Task: Create a due date automation trigger when advanced on, on the tuesday of the week a card is due add basic not assigned to anyone at 11:00 AM.
Action: Mouse moved to (1279, 102)
Screenshot: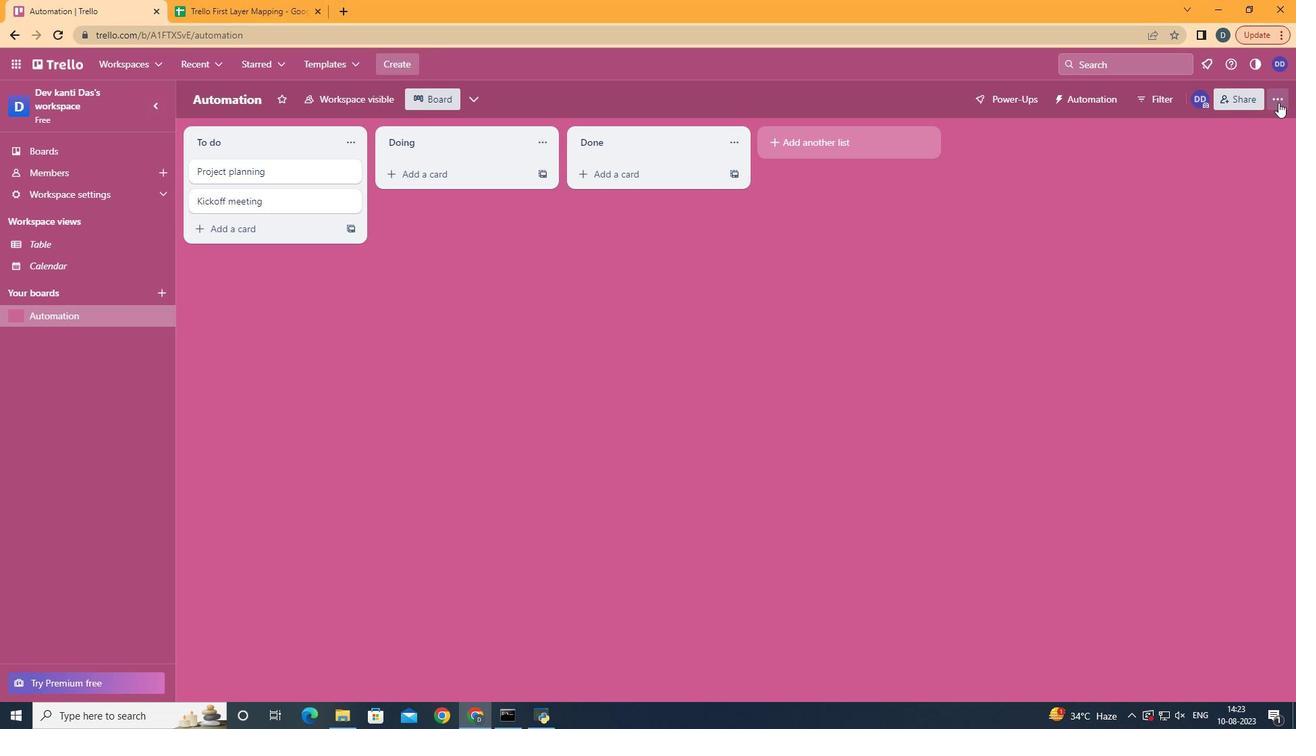 
Action: Mouse pressed left at (1279, 102)
Screenshot: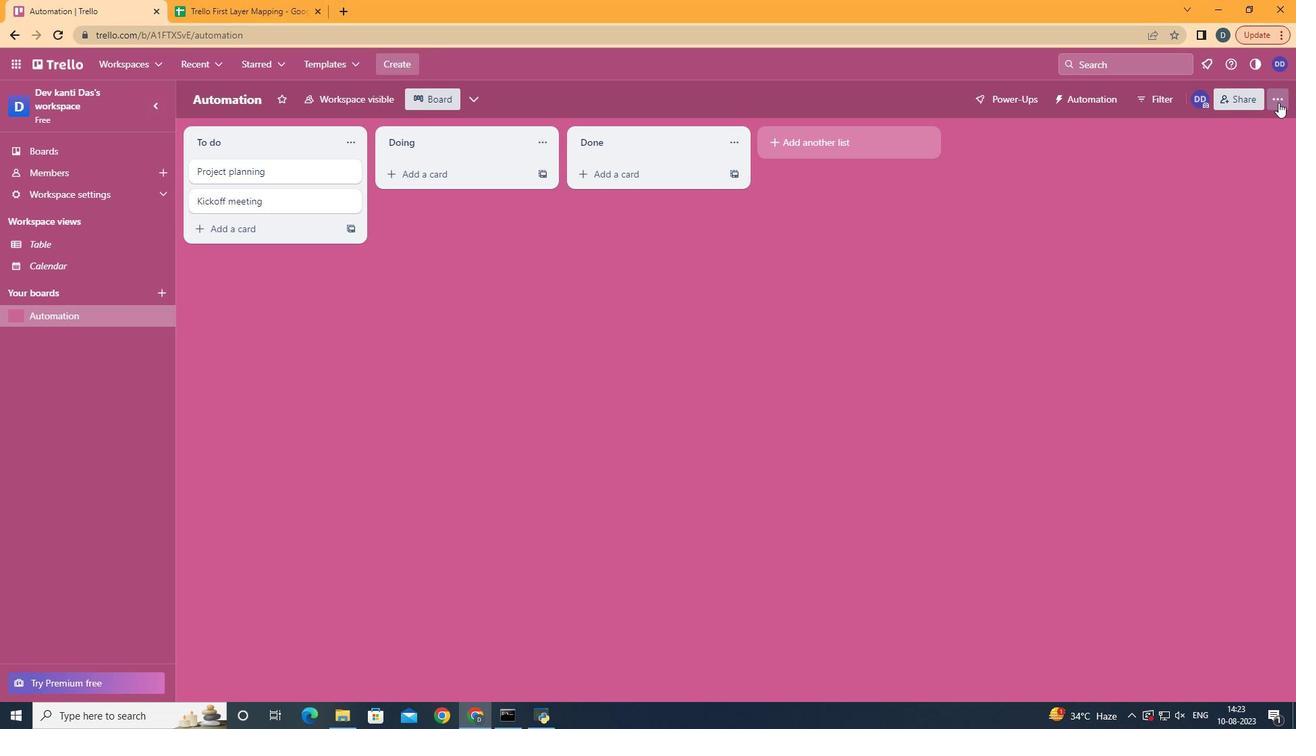 
Action: Mouse moved to (1158, 293)
Screenshot: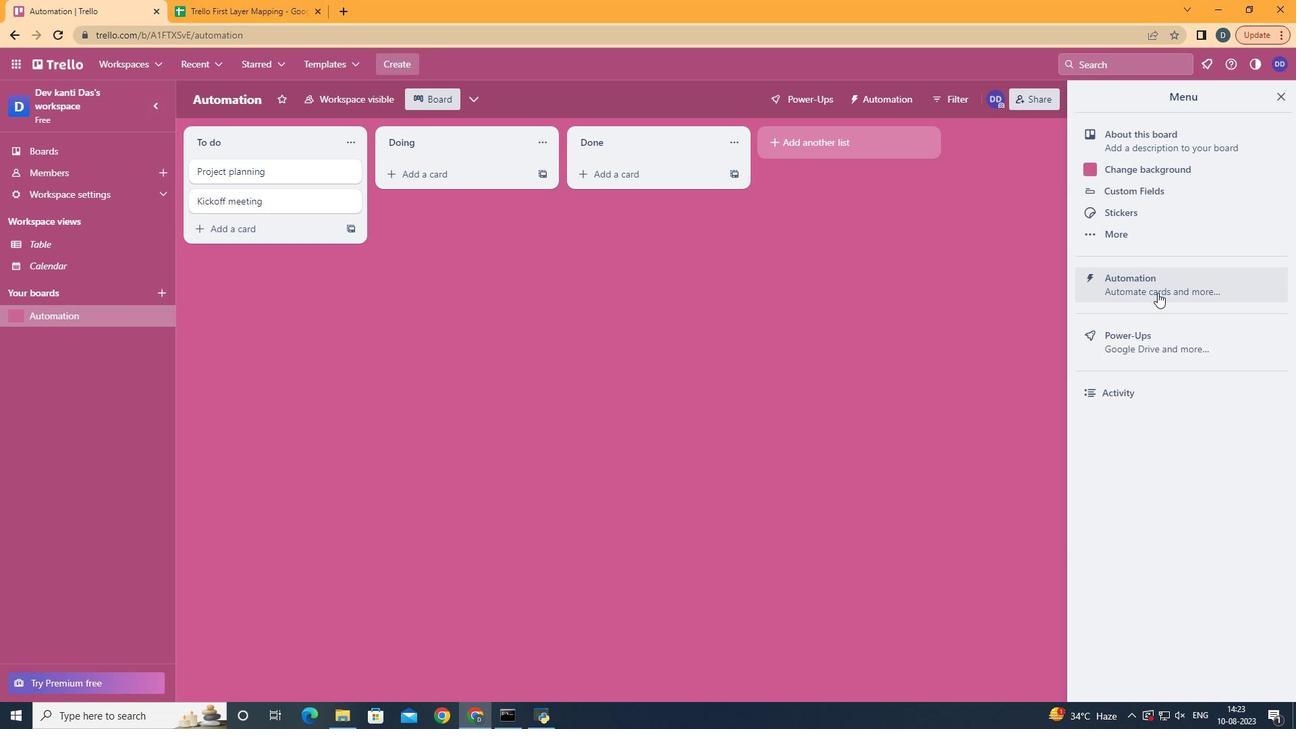 
Action: Mouse pressed left at (1158, 293)
Screenshot: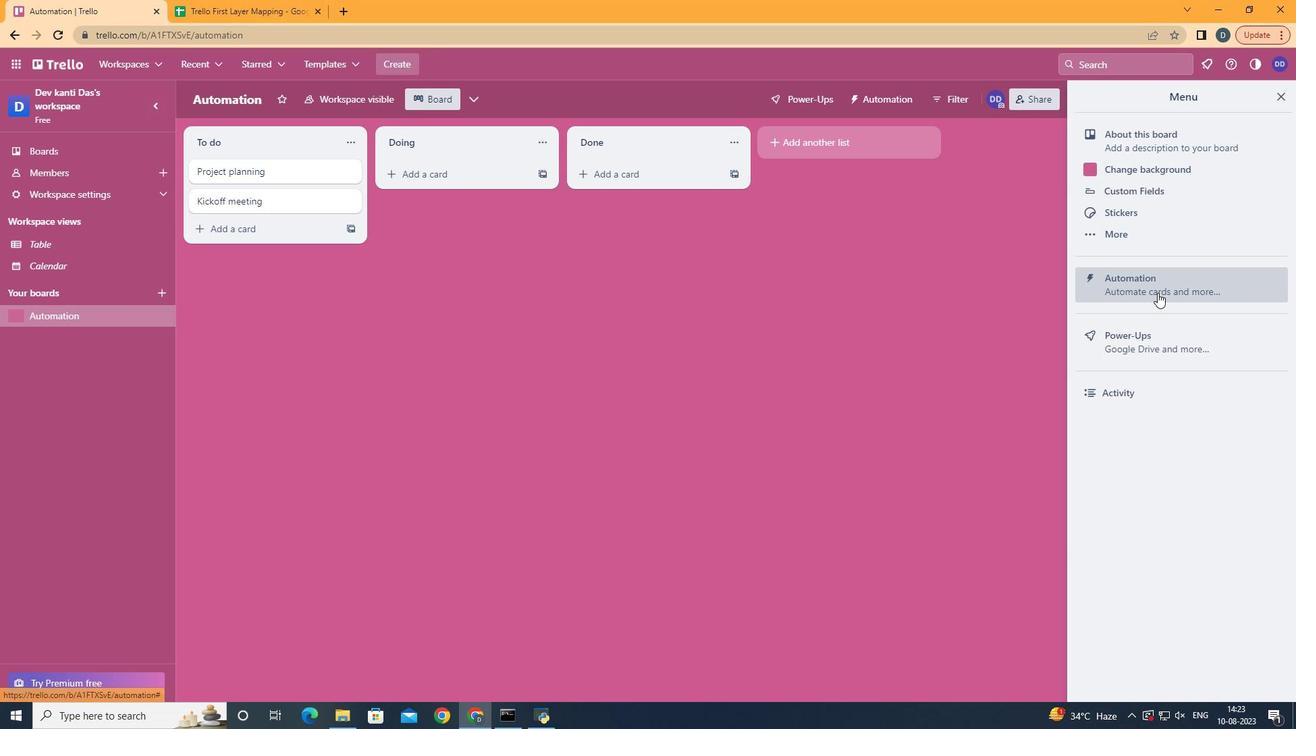 
Action: Mouse moved to (259, 278)
Screenshot: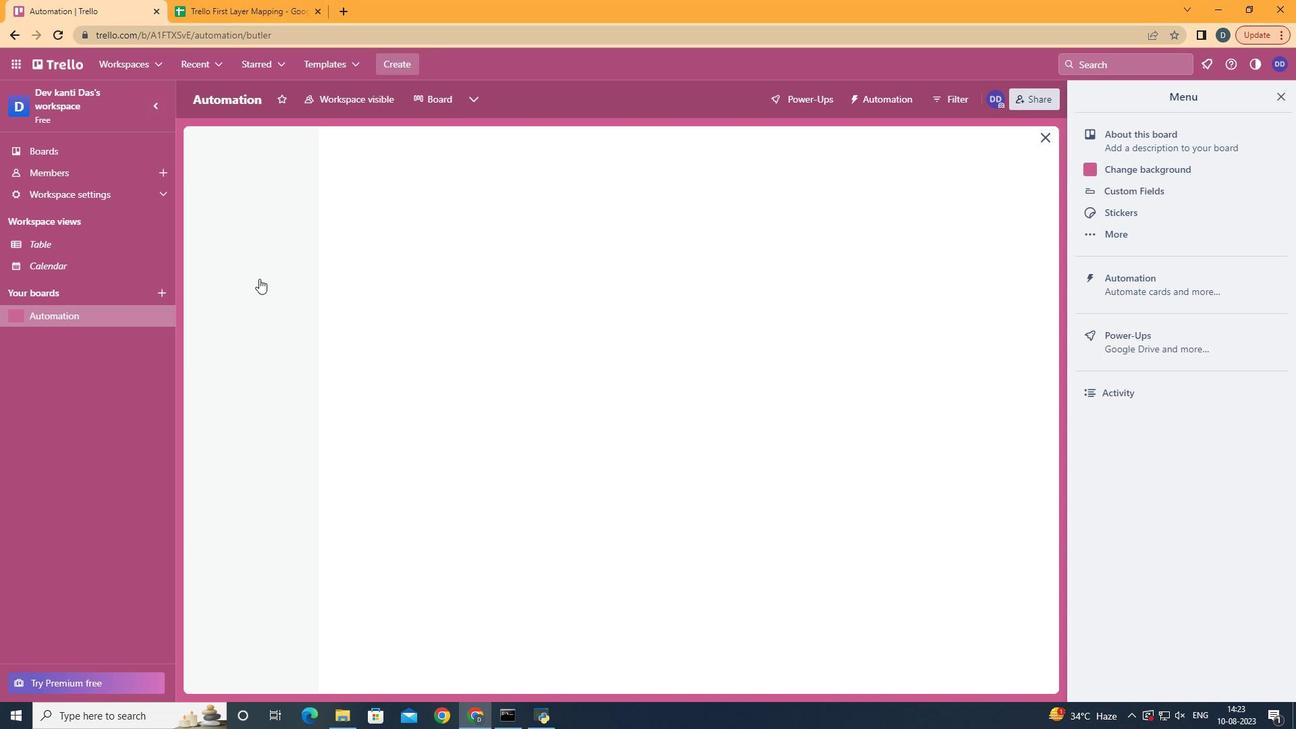 
Action: Mouse pressed left at (259, 278)
Screenshot: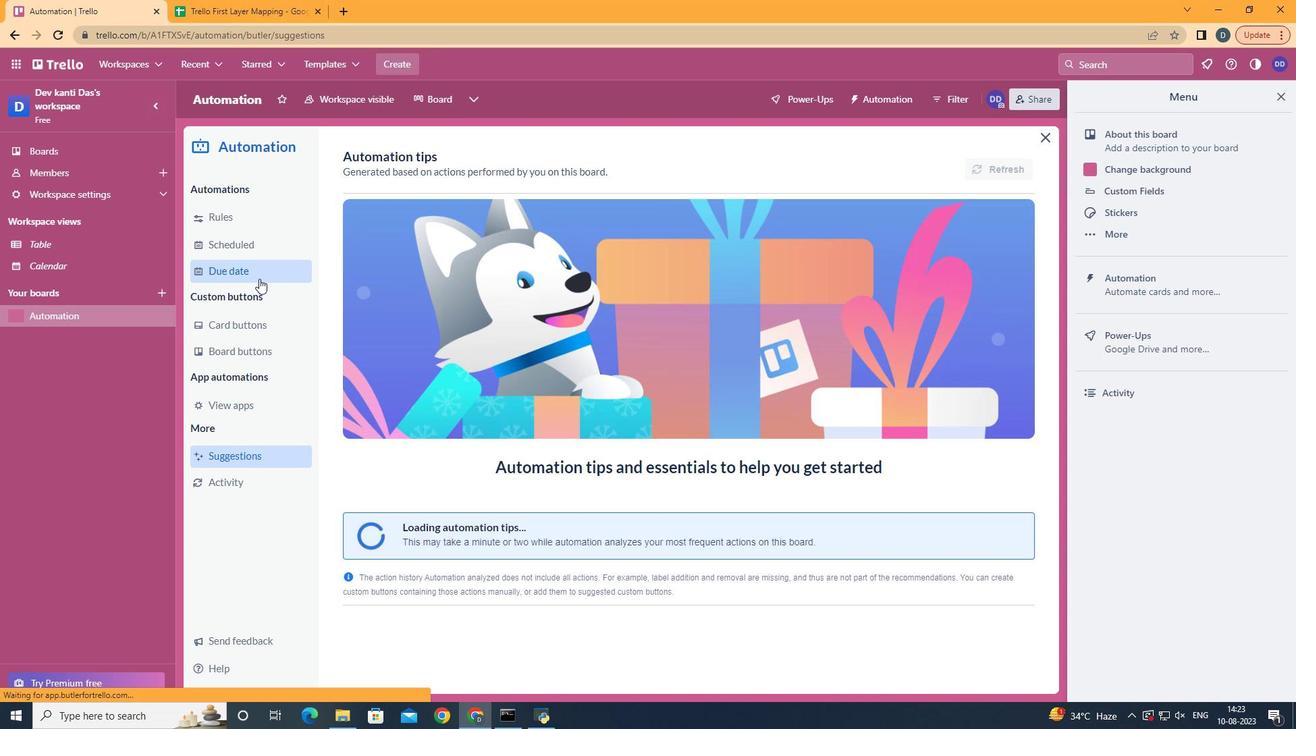 
Action: Mouse moved to (944, 169)
Screenshot: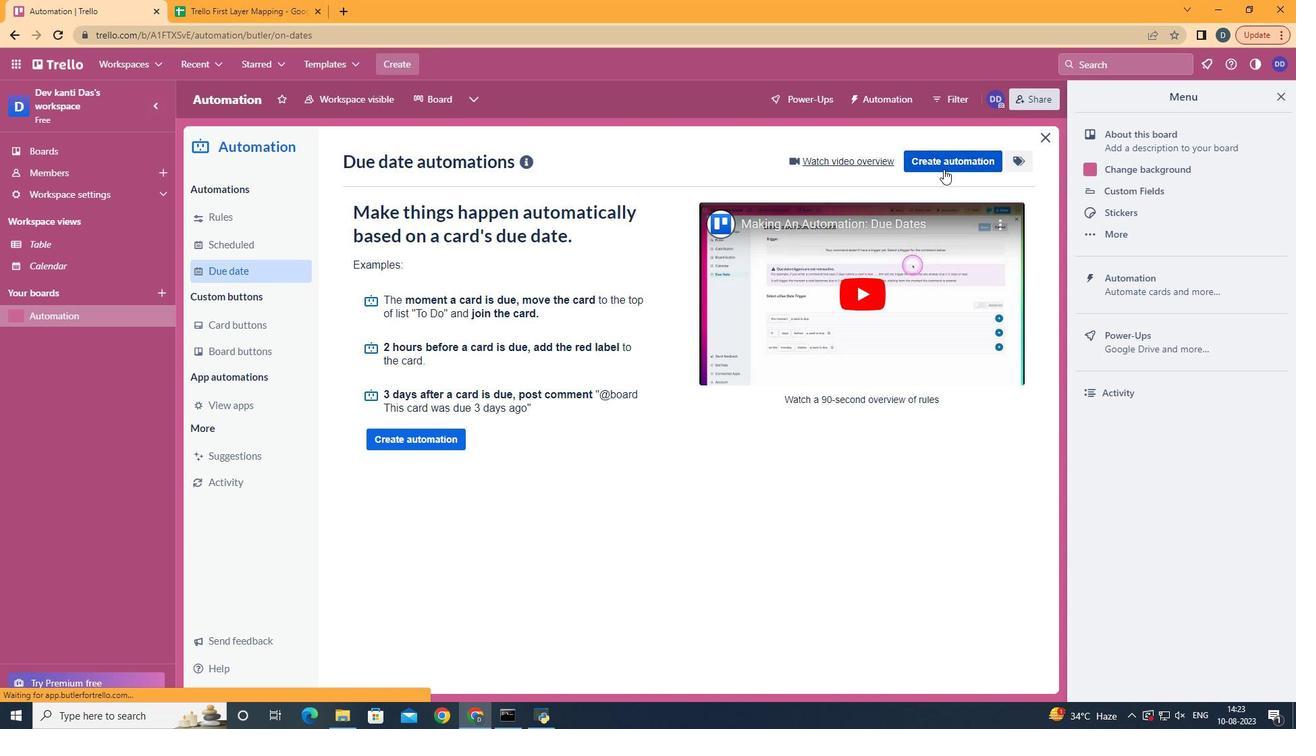 
Action: Mouse pressed left at (944, 169)
Screenshot: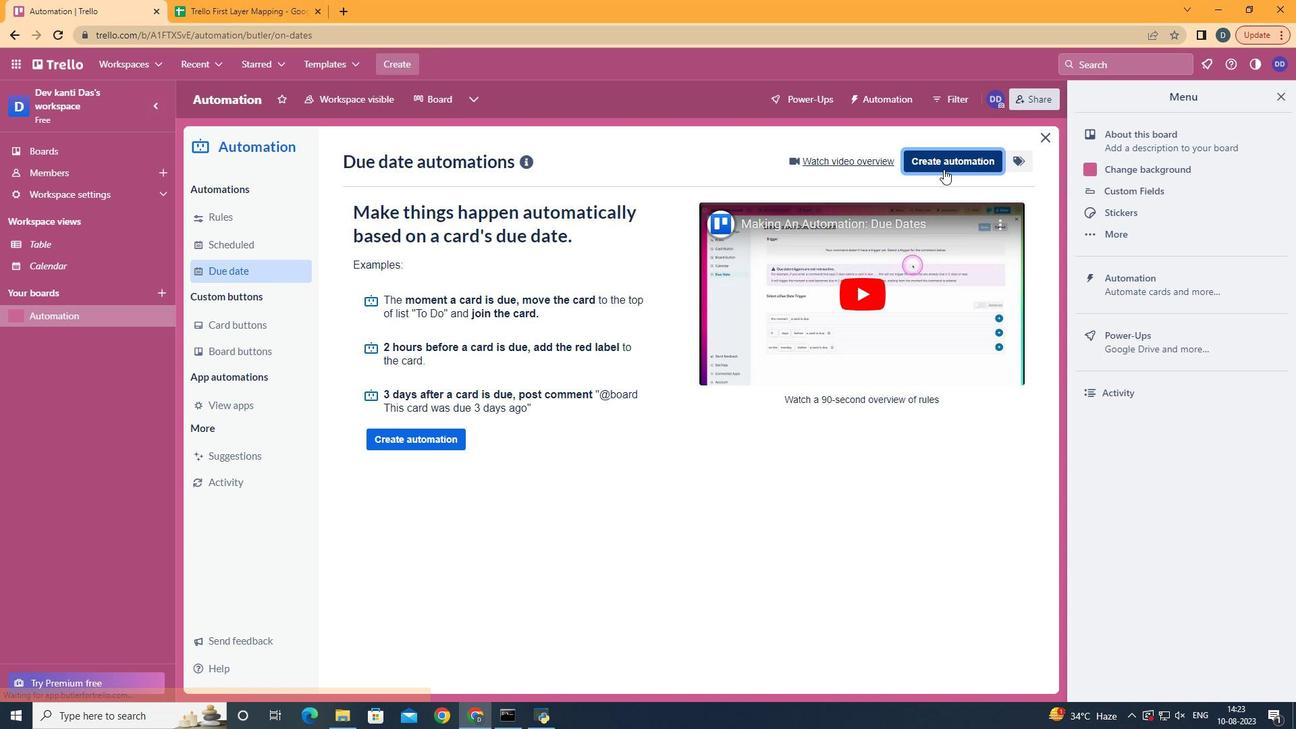 
Action: Mouse moved to (721, 297)
Screenshot: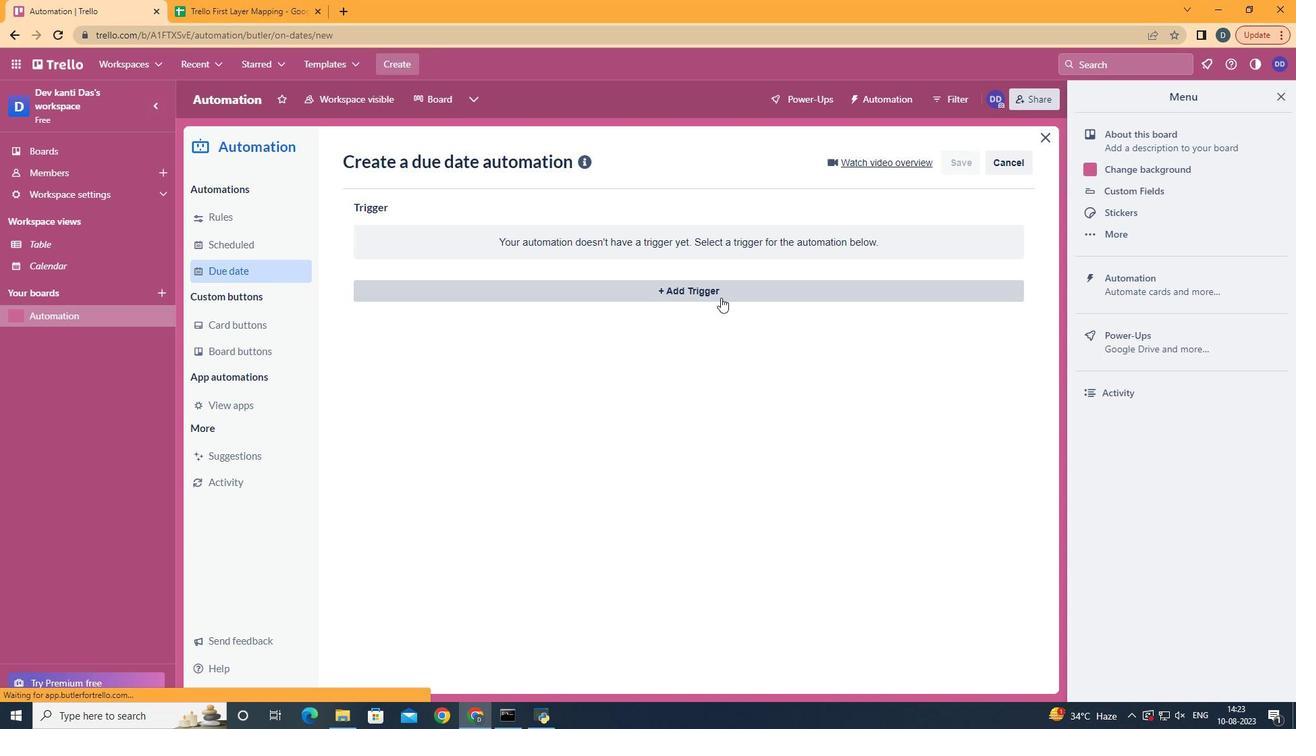 
Action: Mouse pressed left at (721, 297)
Screenshot: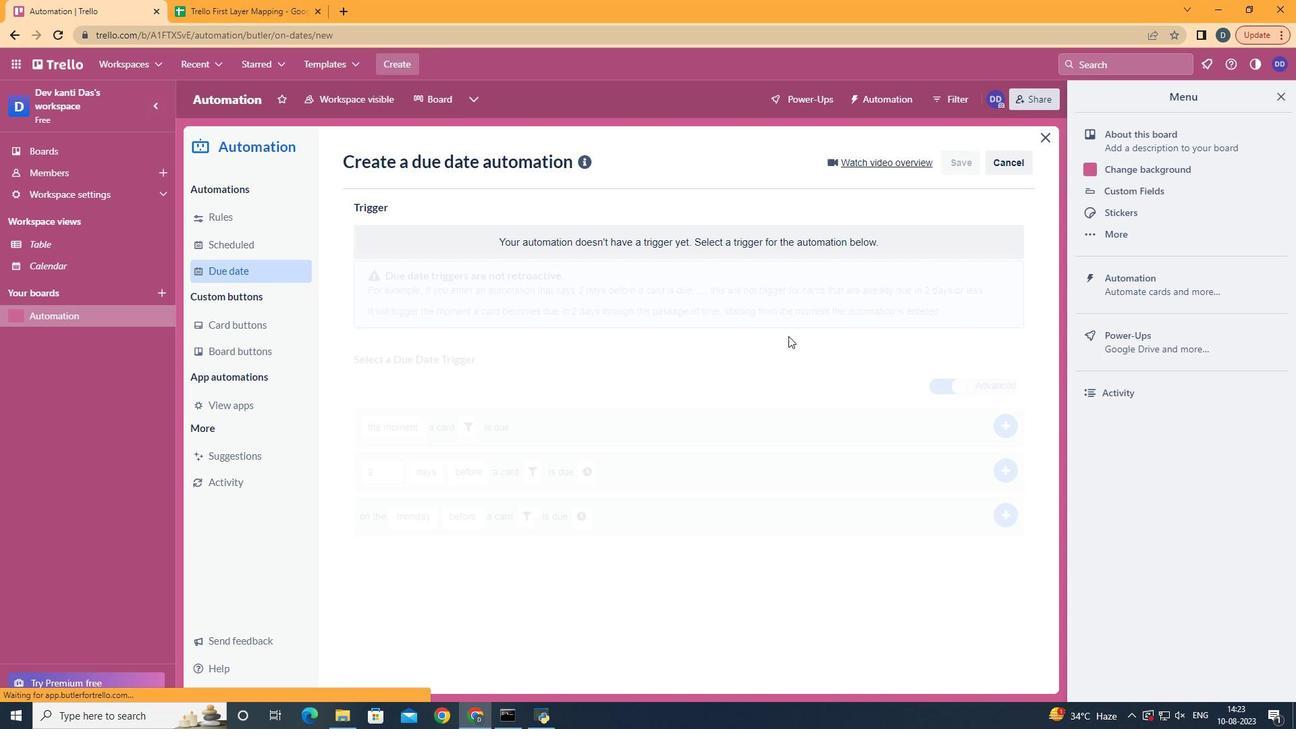 
Action: Mouse moved to (448, 374)
Screenshot: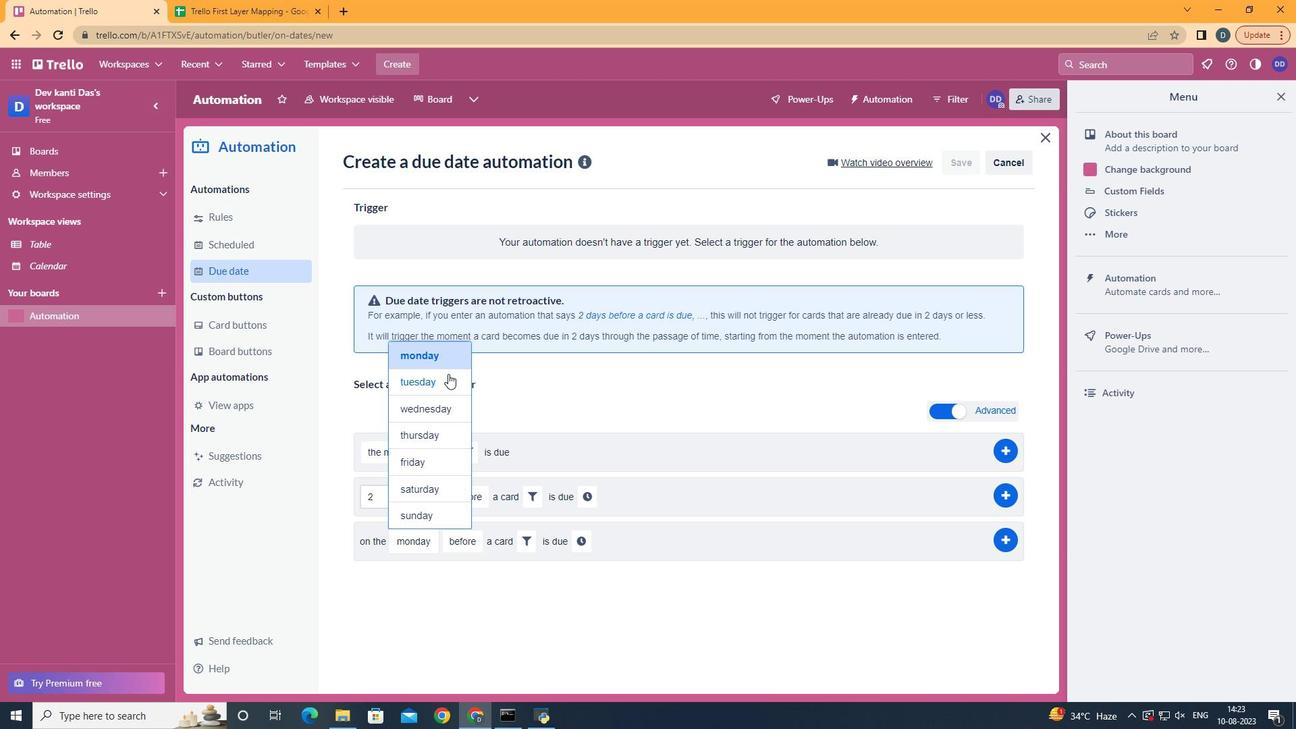 
Action: Mouse pressed left at (448, 374)
Screenshot: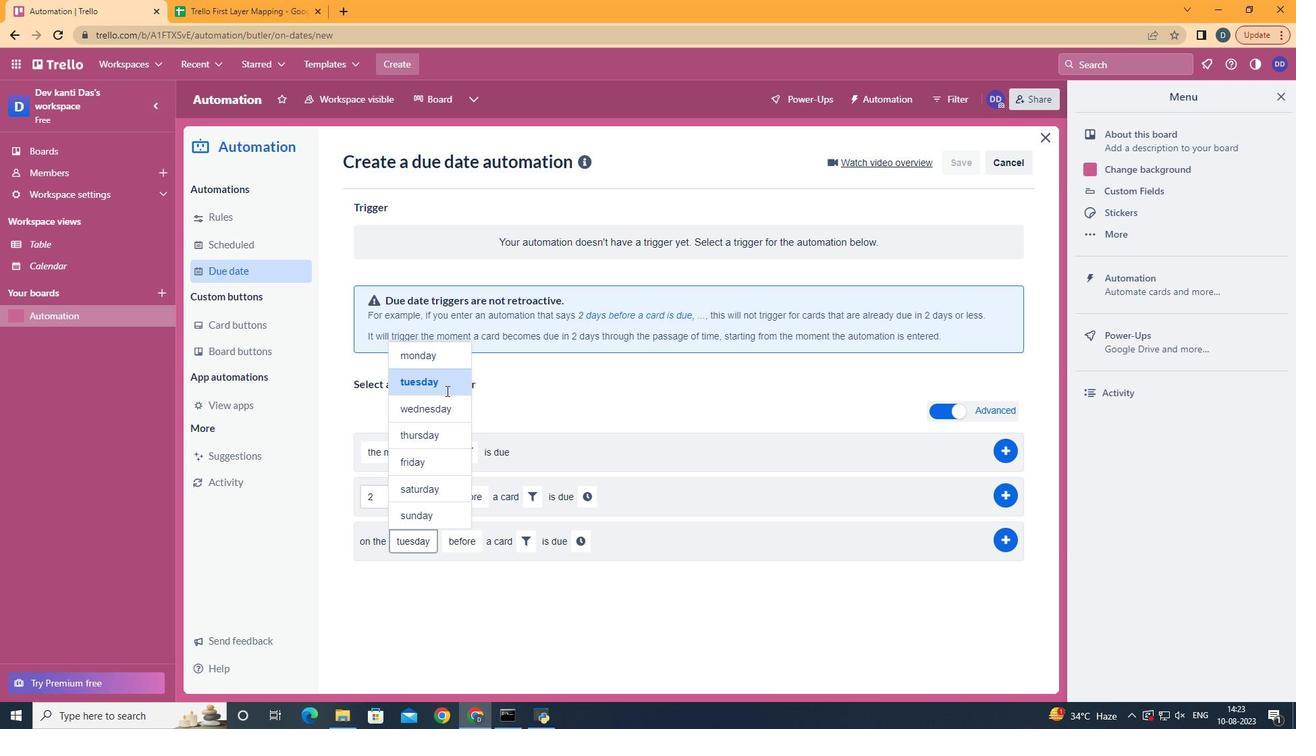
Action: Mouse moved to (478, 621)
Screenshot: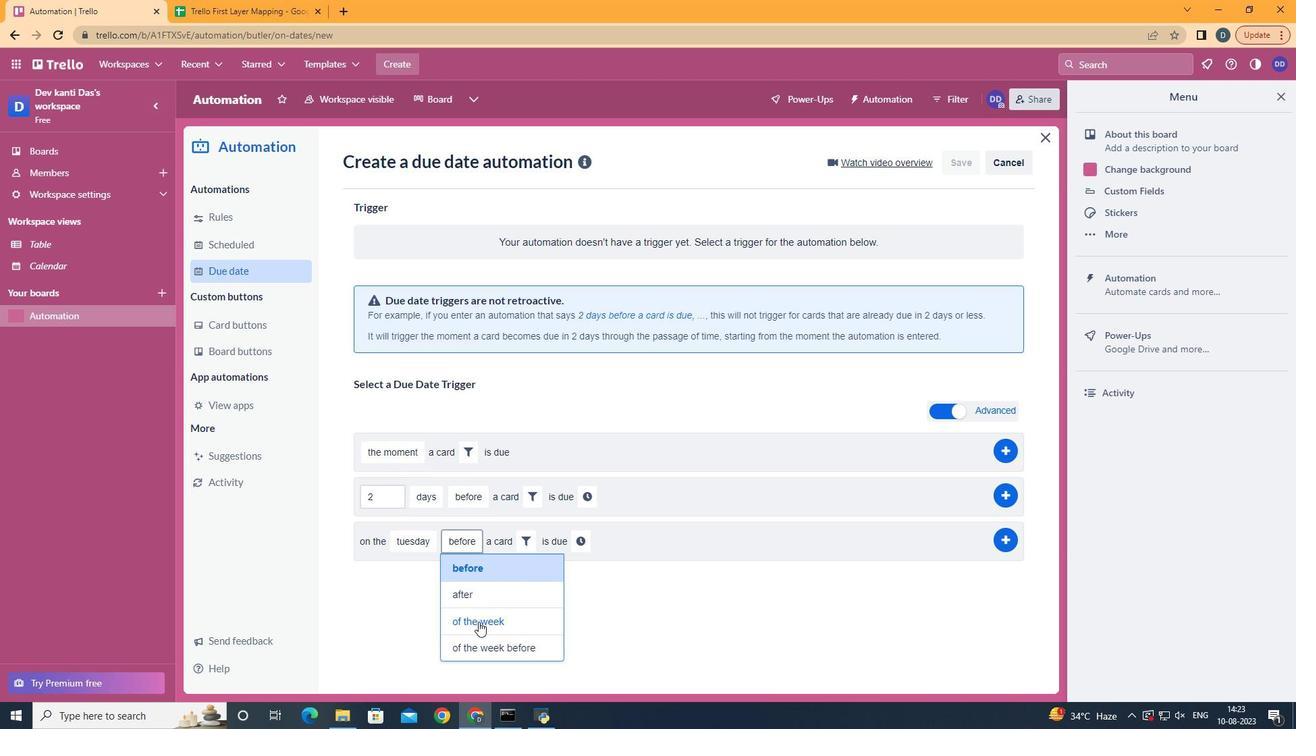 
Action: Mouse pressed left at (478, 621)
Screenshot: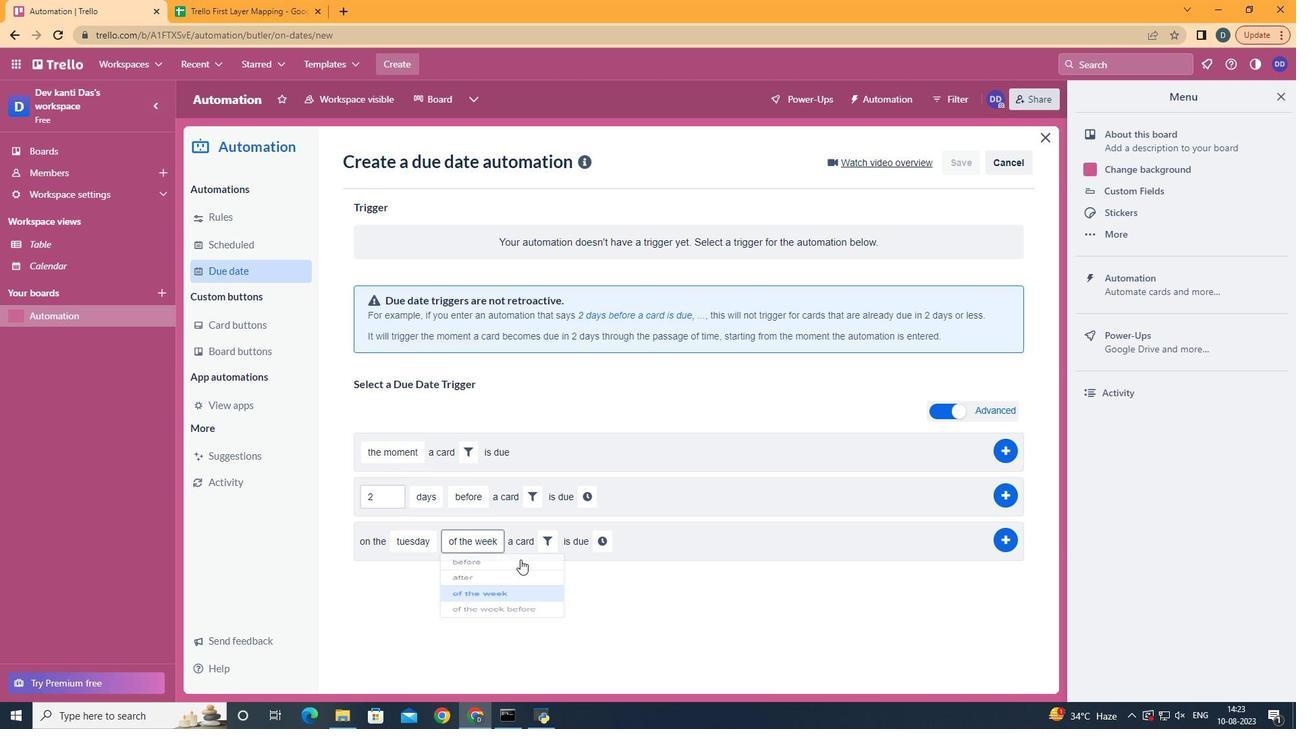 
Action: Mouse moved to (538, 532)
Screenshot: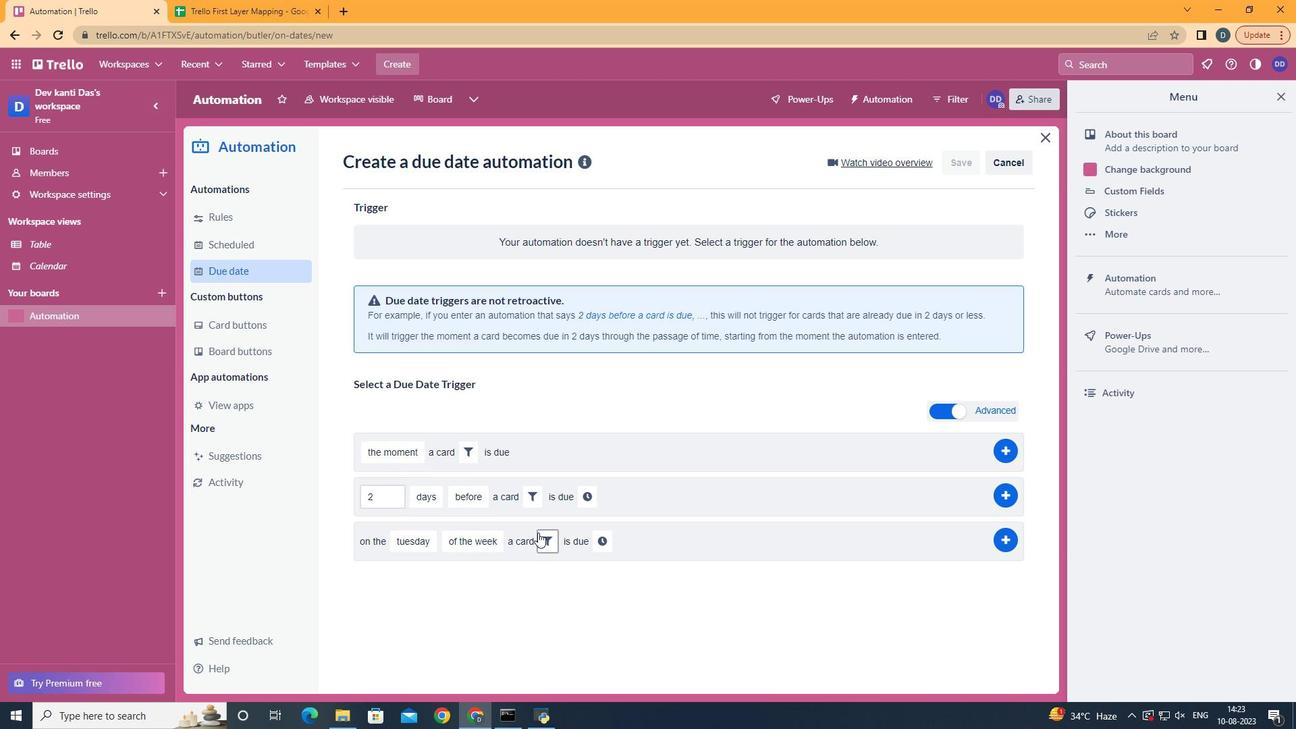 
Action: Mouse pressed left at (538, 532)
Screenshot: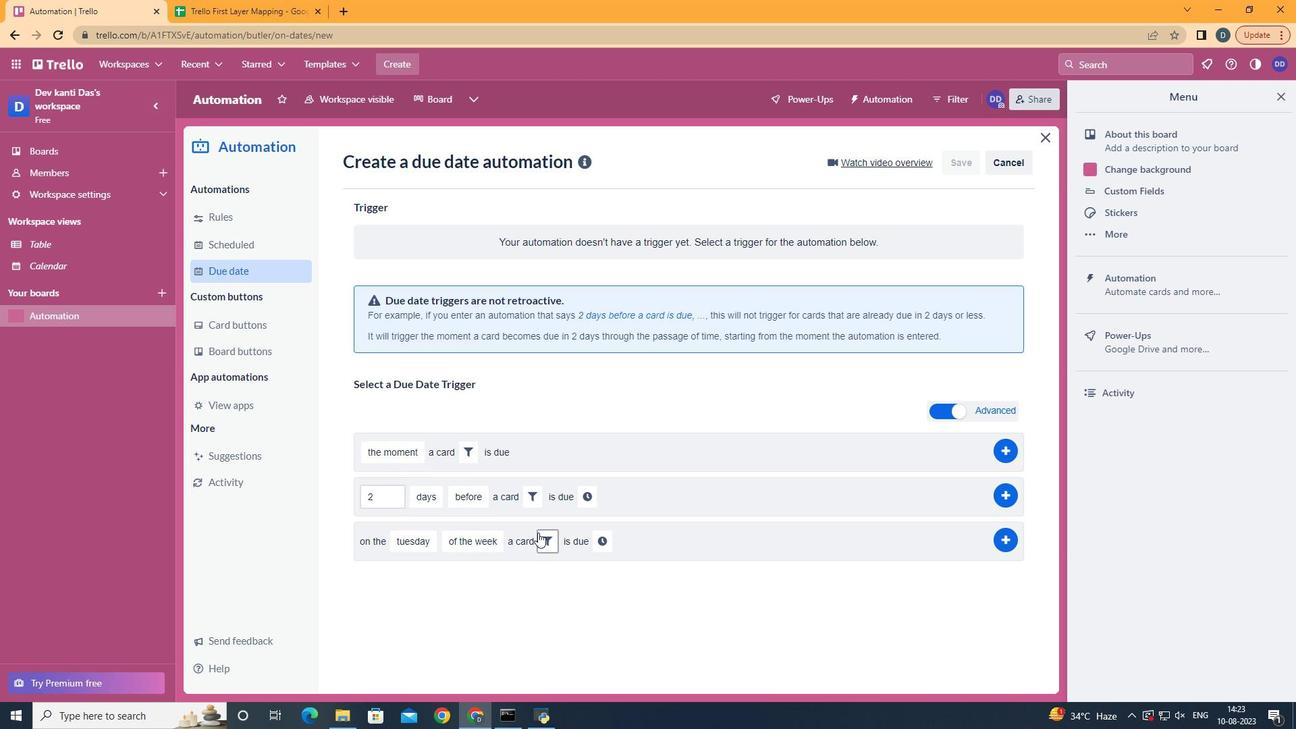 
Action: Mouse moved to (592, 607)
Screenshot: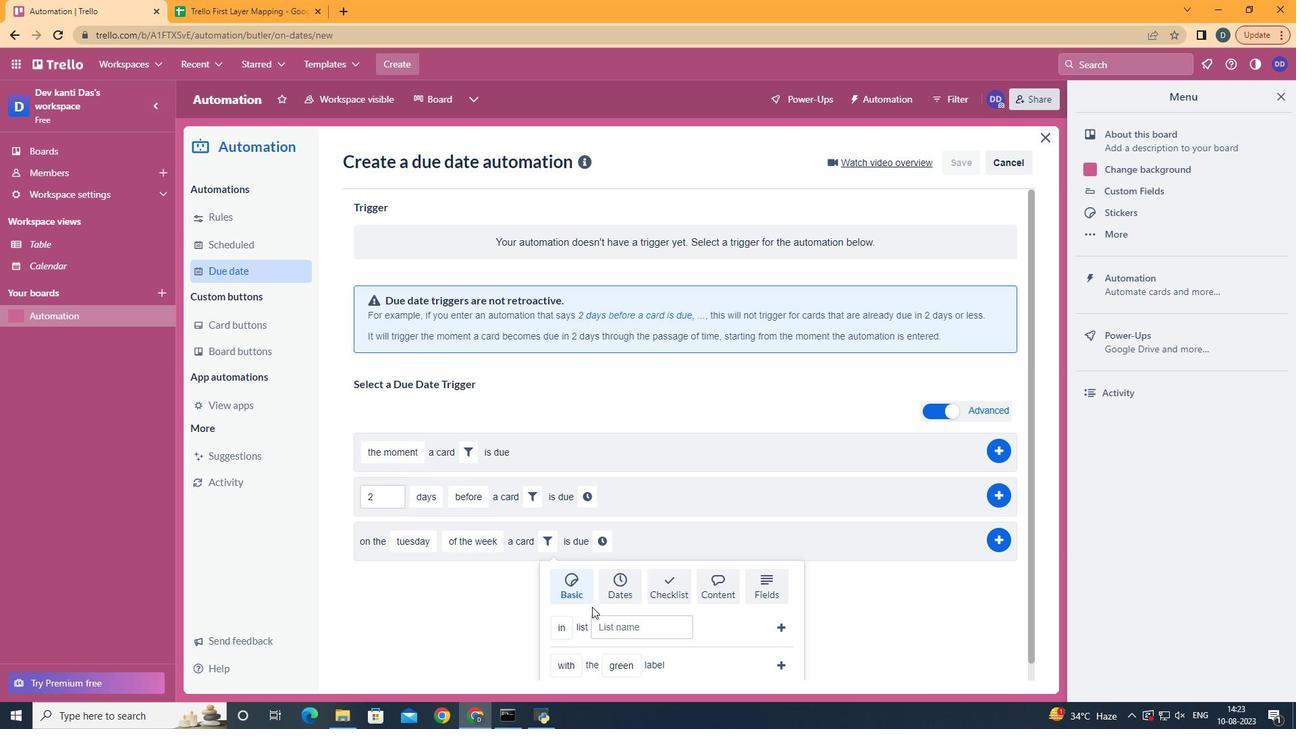 
Action: Mouse scrolled (592, 606) with delta (0, 0)
Screenshot: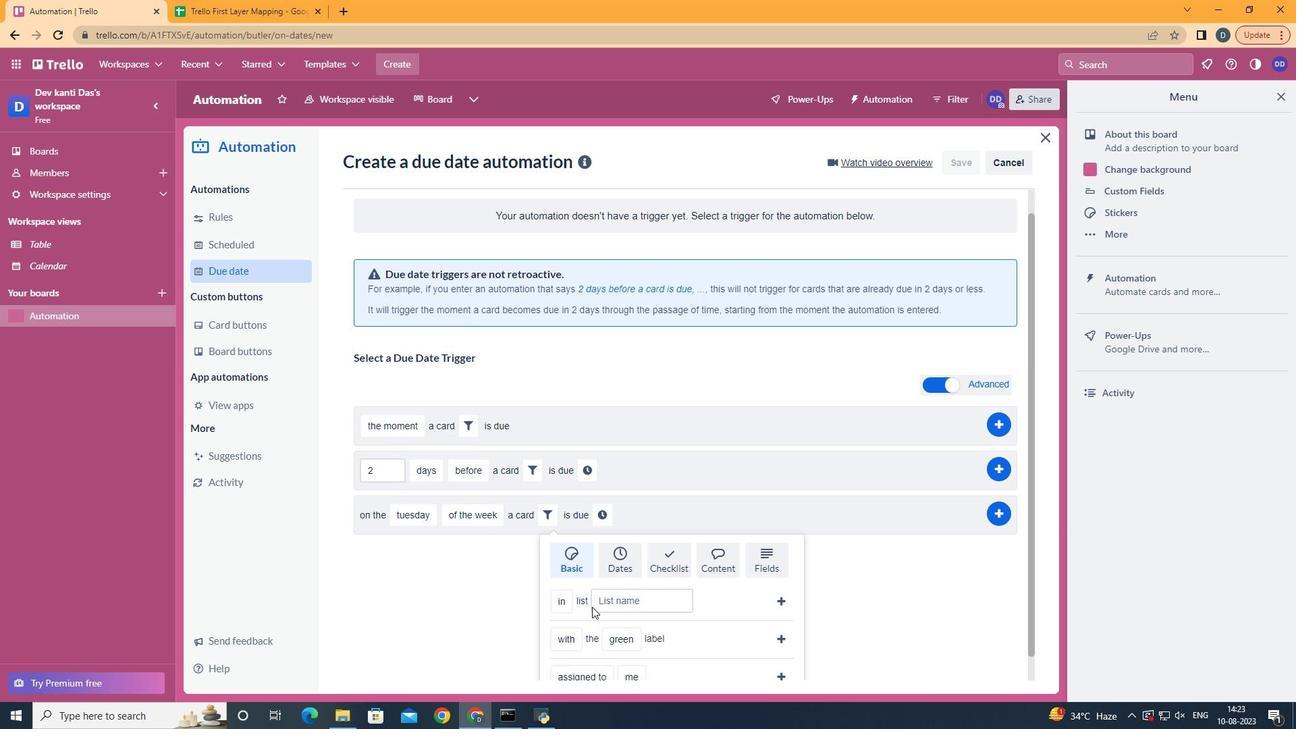 
Action: Mouse scrolled (592, 606) with delta (0, 0)
Screenshot: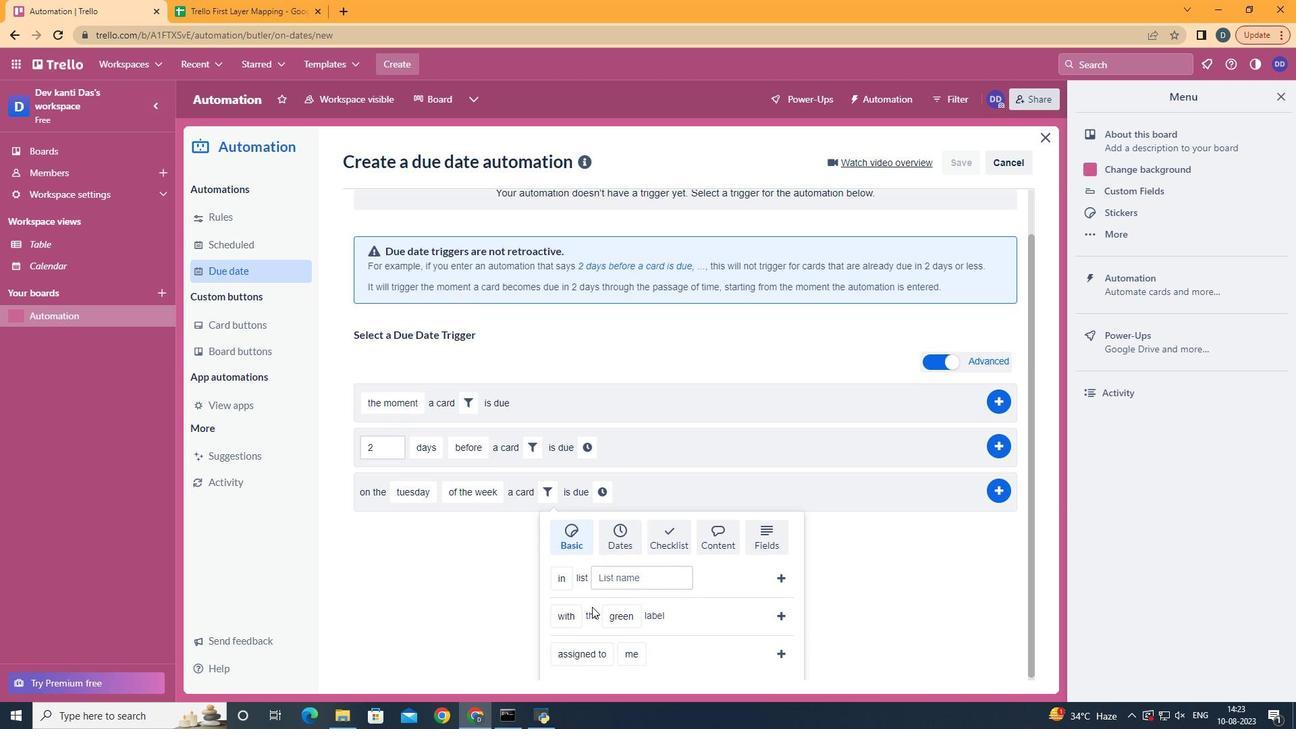 
Action: Mouse scrolled (592, 606) with delta (0, 0)
Screenshot: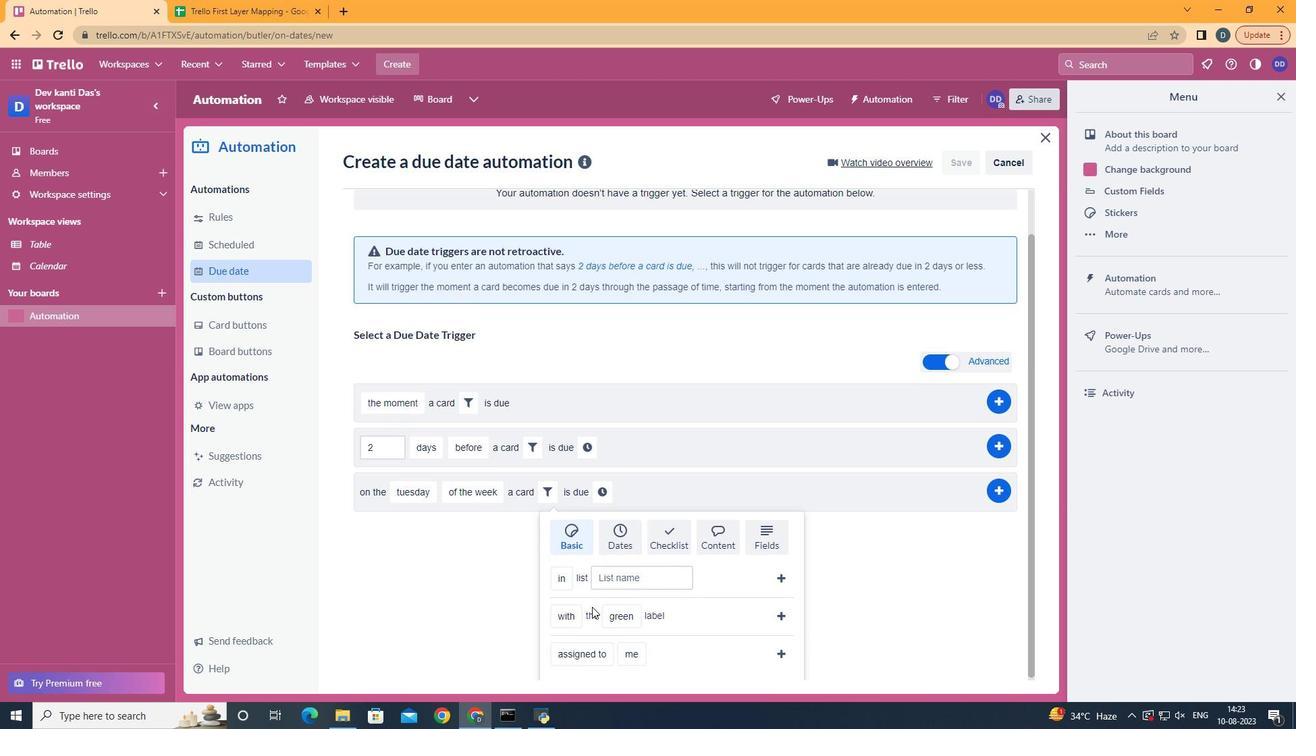 
Action: Mouse moved to (594, 632)
Screenshot: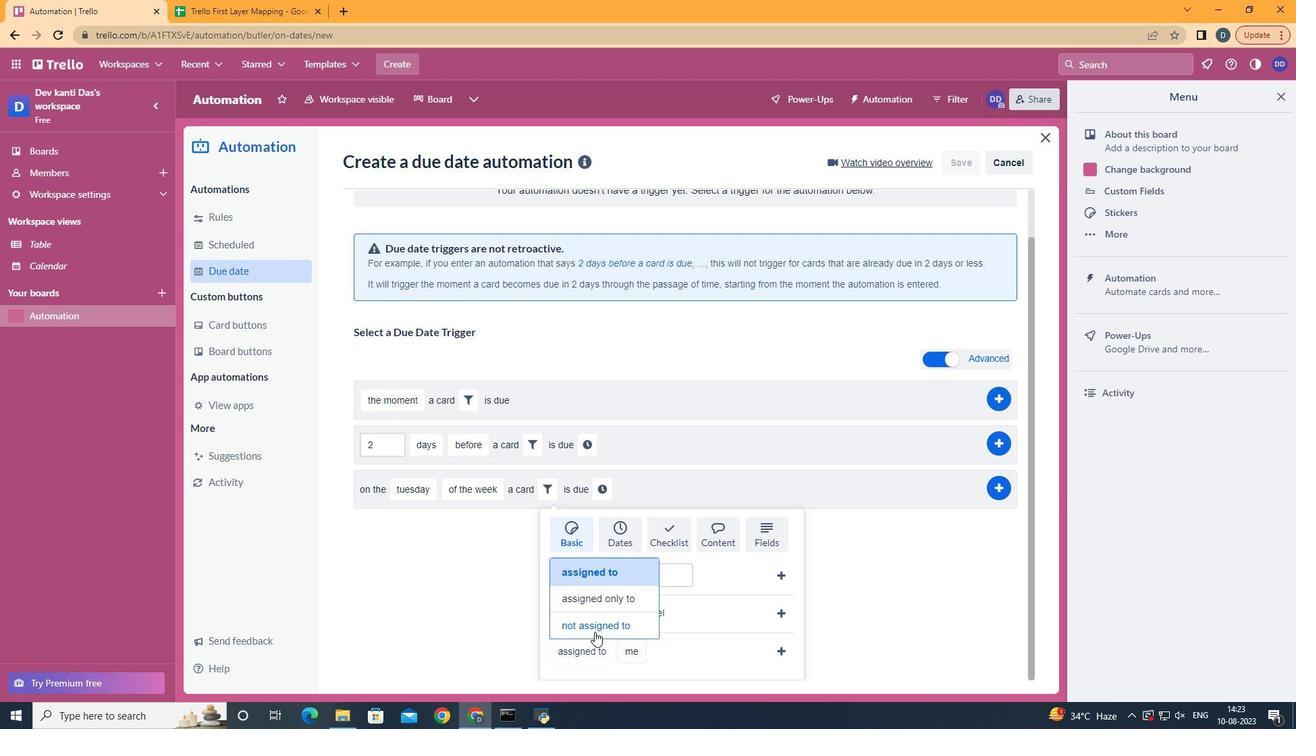 
Action: Mouse pressed left at (594, 632)
Screenshot: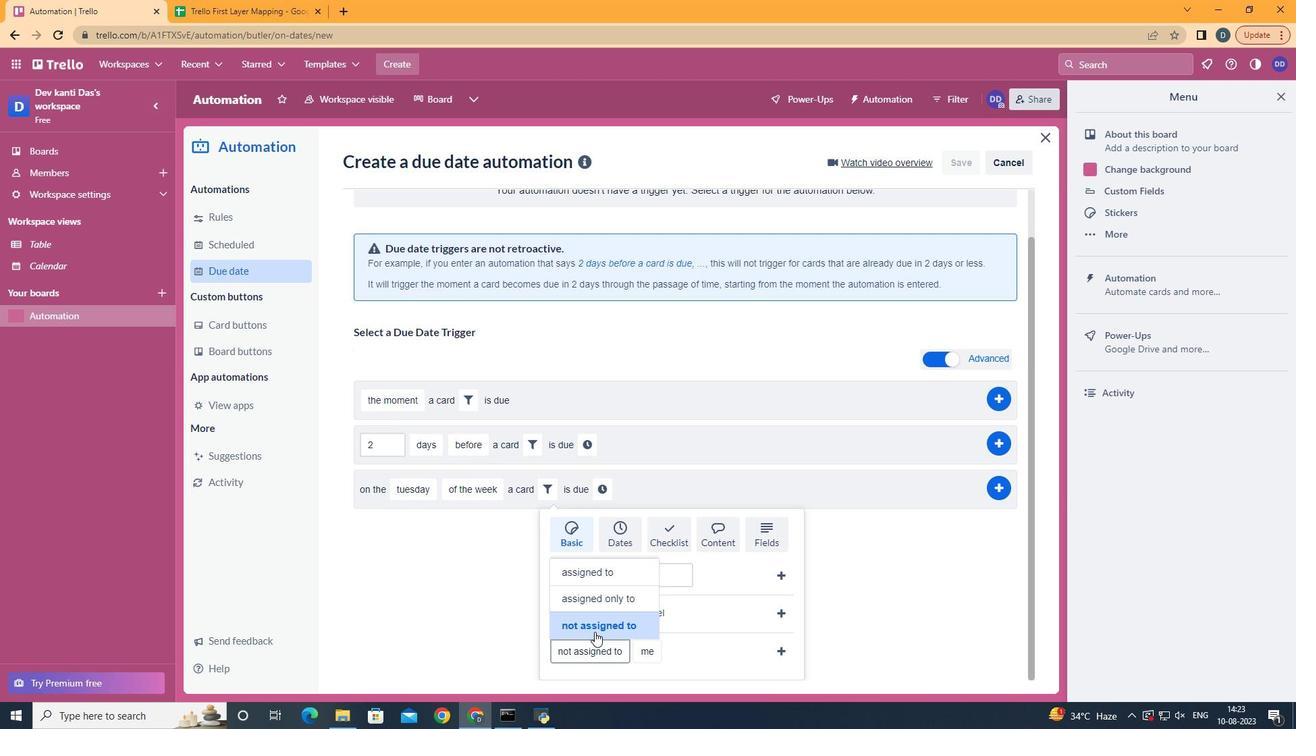 
Action: Mouse moved to (669, 603)
Screenshot: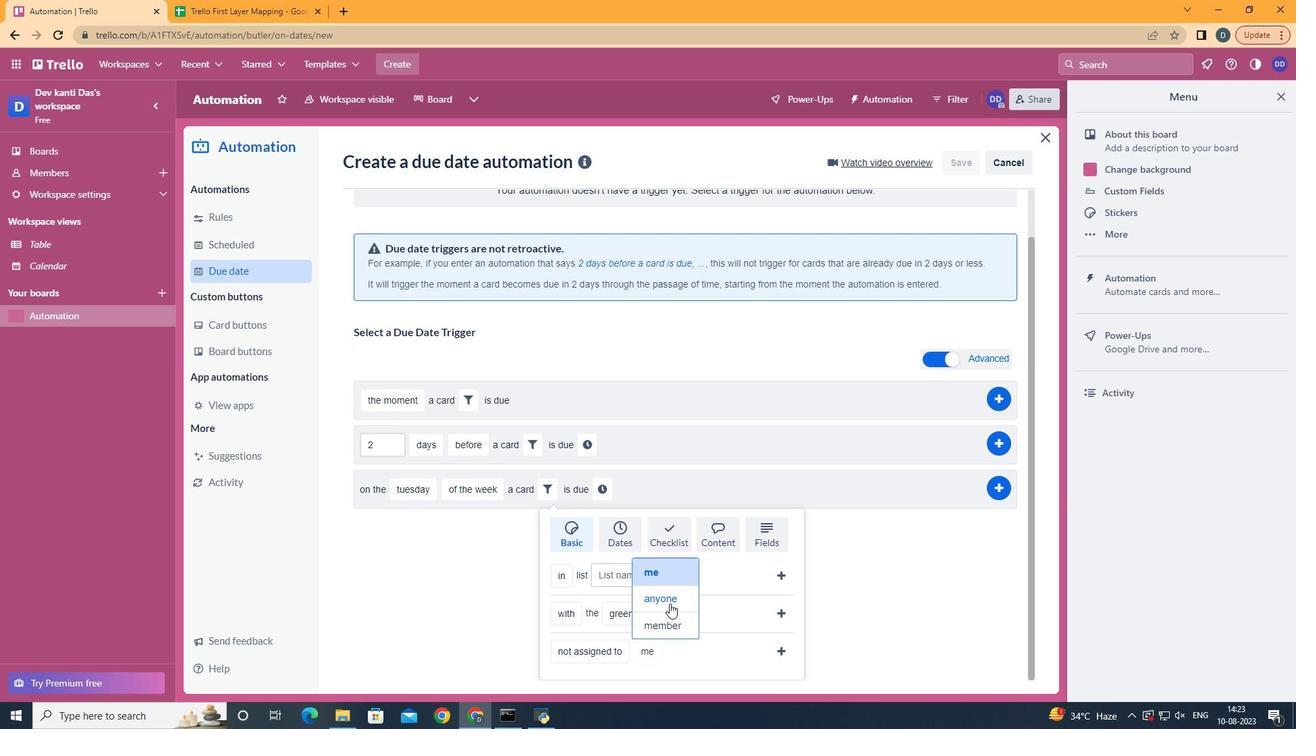 
Action: Mouse pressed left at (669, 603)
Screenshot: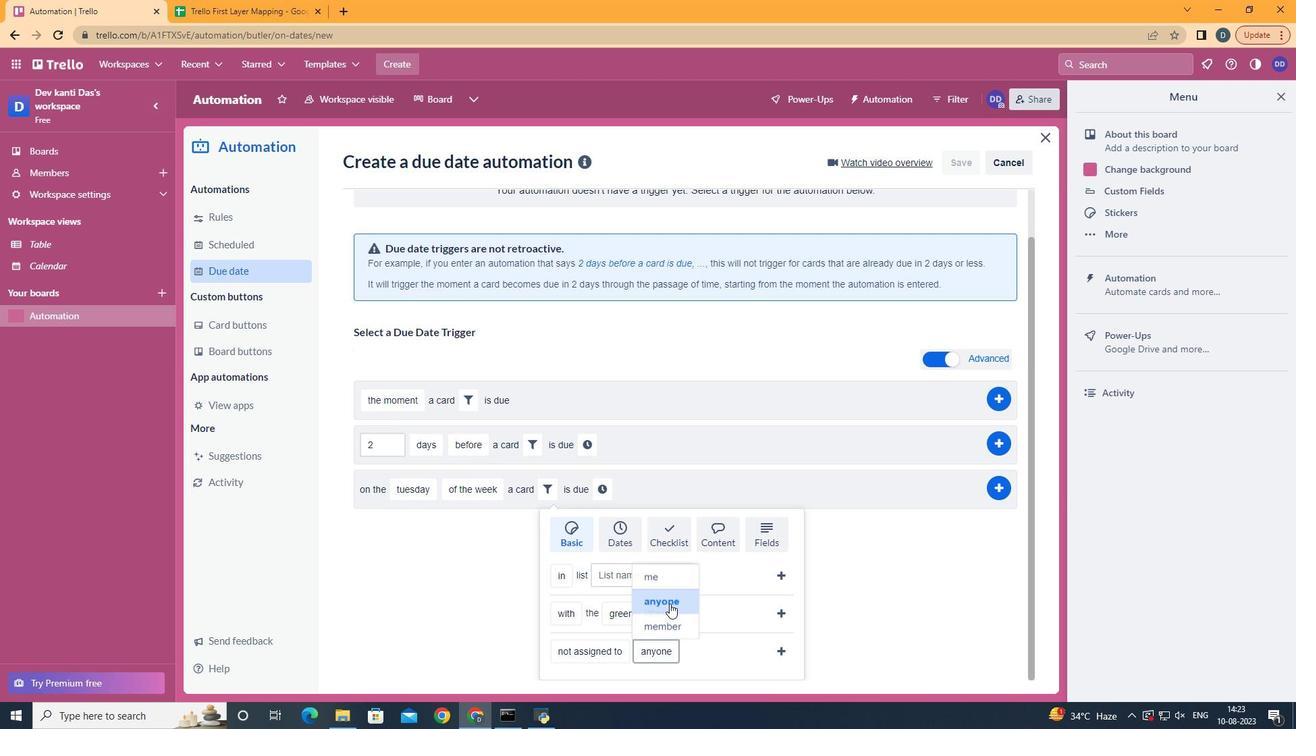 
Action: Mouse moved to (782, 649)
Screenshot: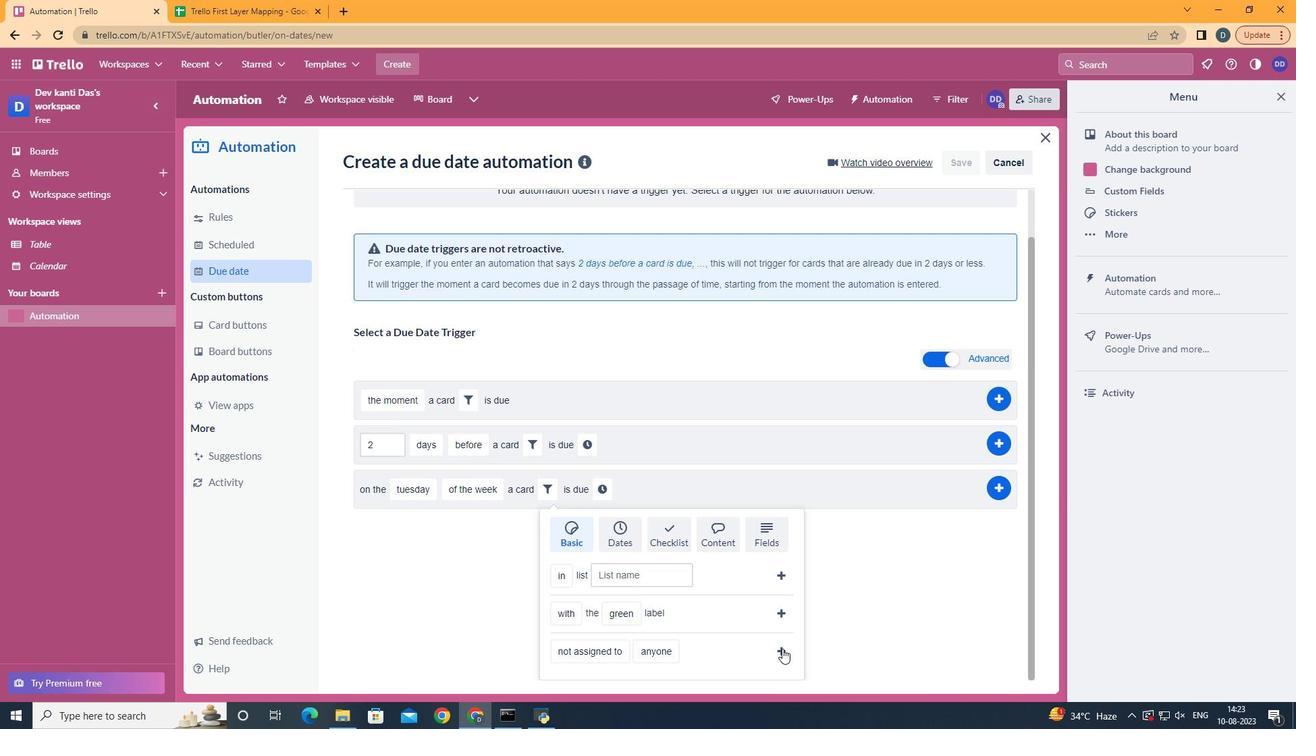 
Action: Mouse pressed left at (782, 649)
Screenshot: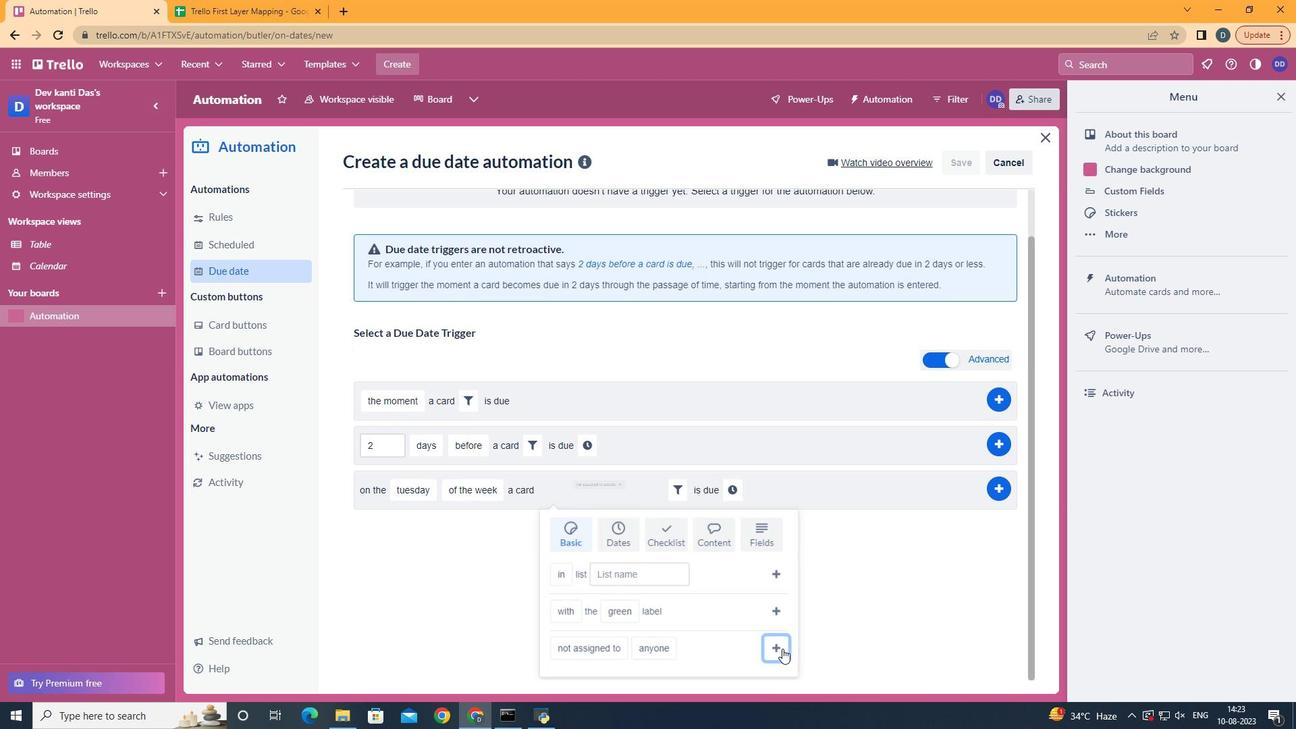 
Action: Mouse moved to (736, 542)
Screenshot: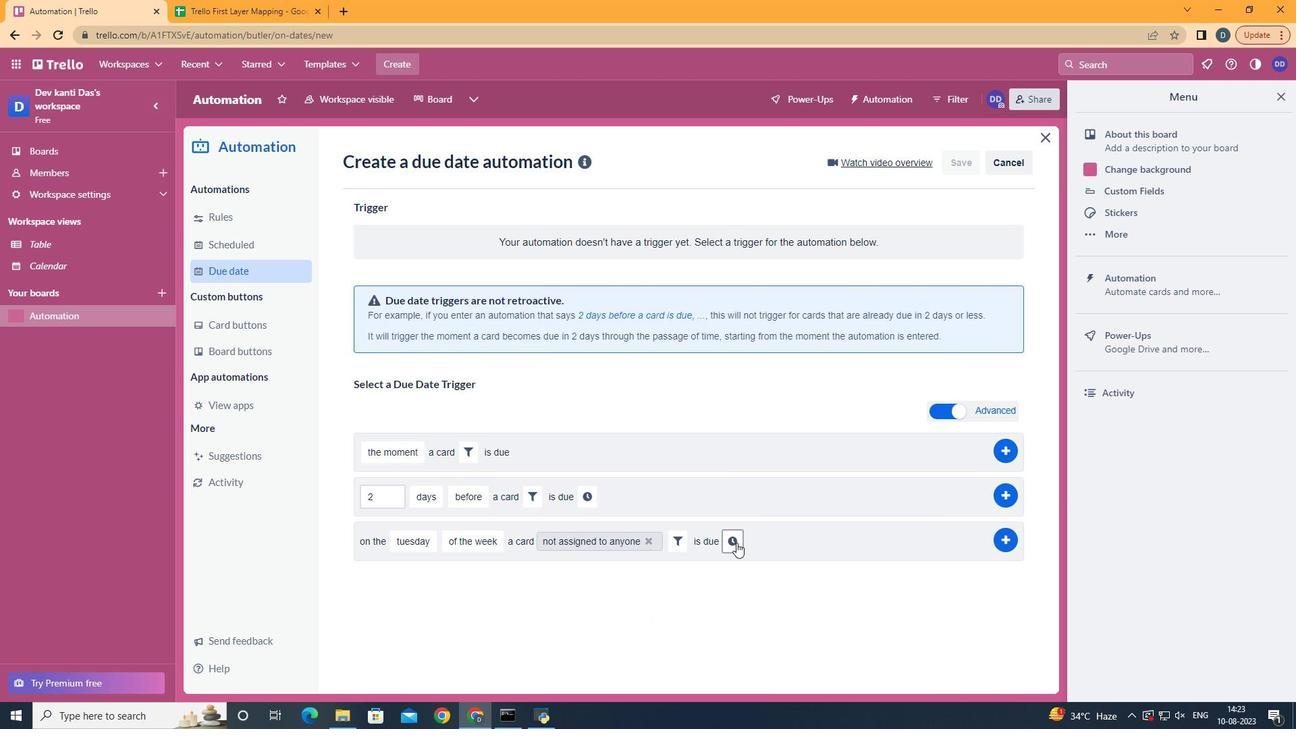 
Action: Mouse pressed left at (736, 542)
Screenshot: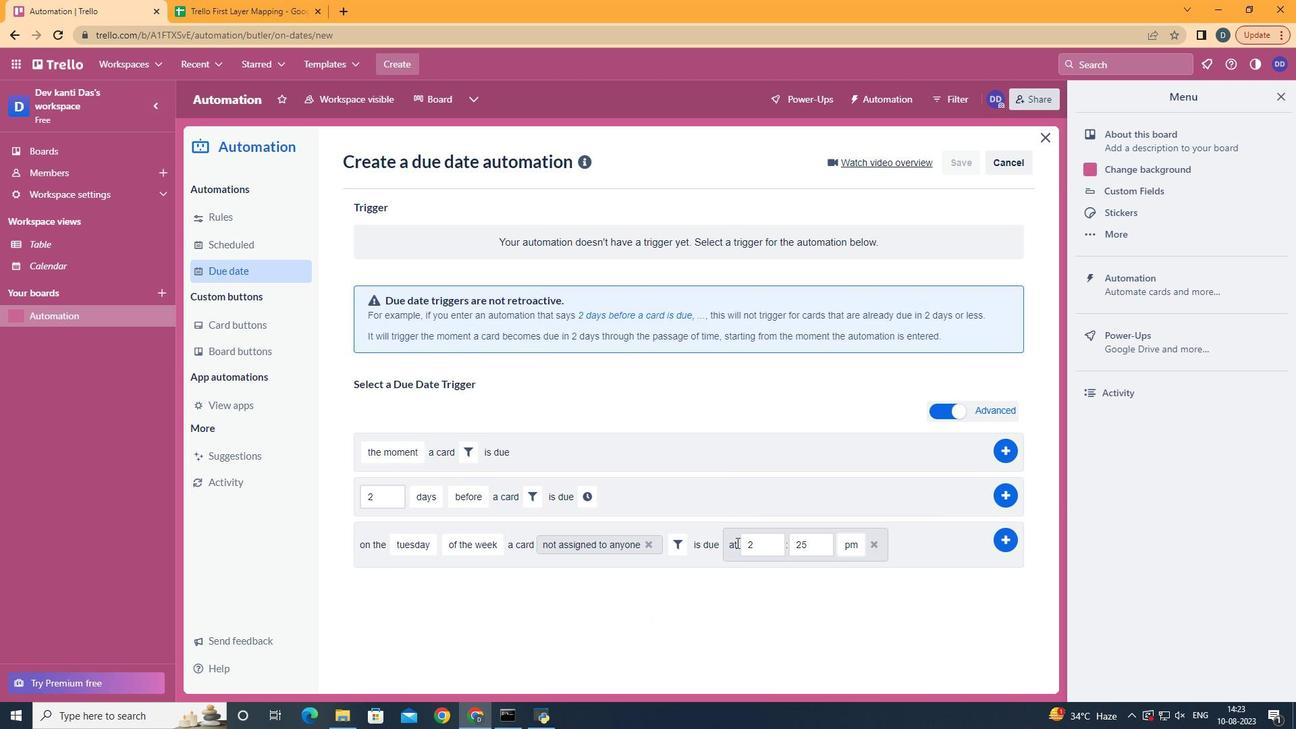 
Action: Mouse moved to (765, 548)
Screenshot: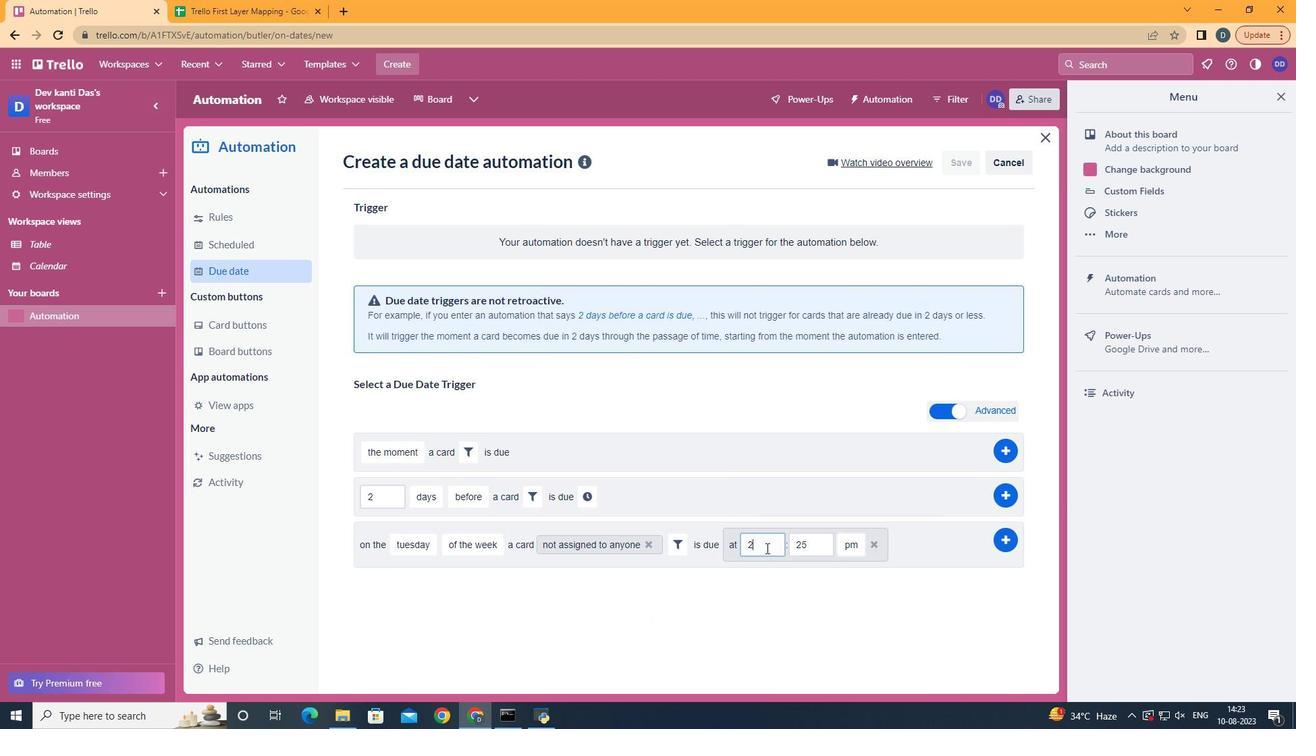 
Action: Mouse pressed left at (765, 548)
Screenshot: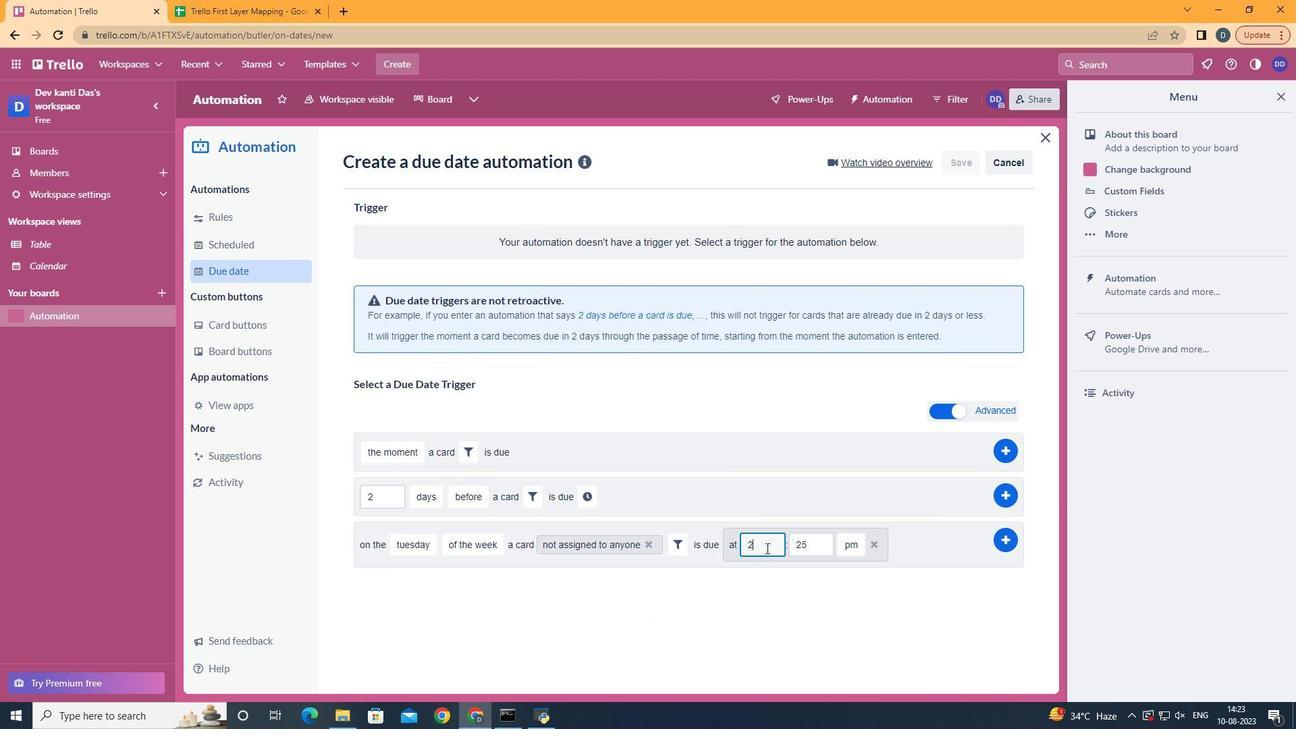 
Action: Mouse moved to (765, 549)
Screenshot: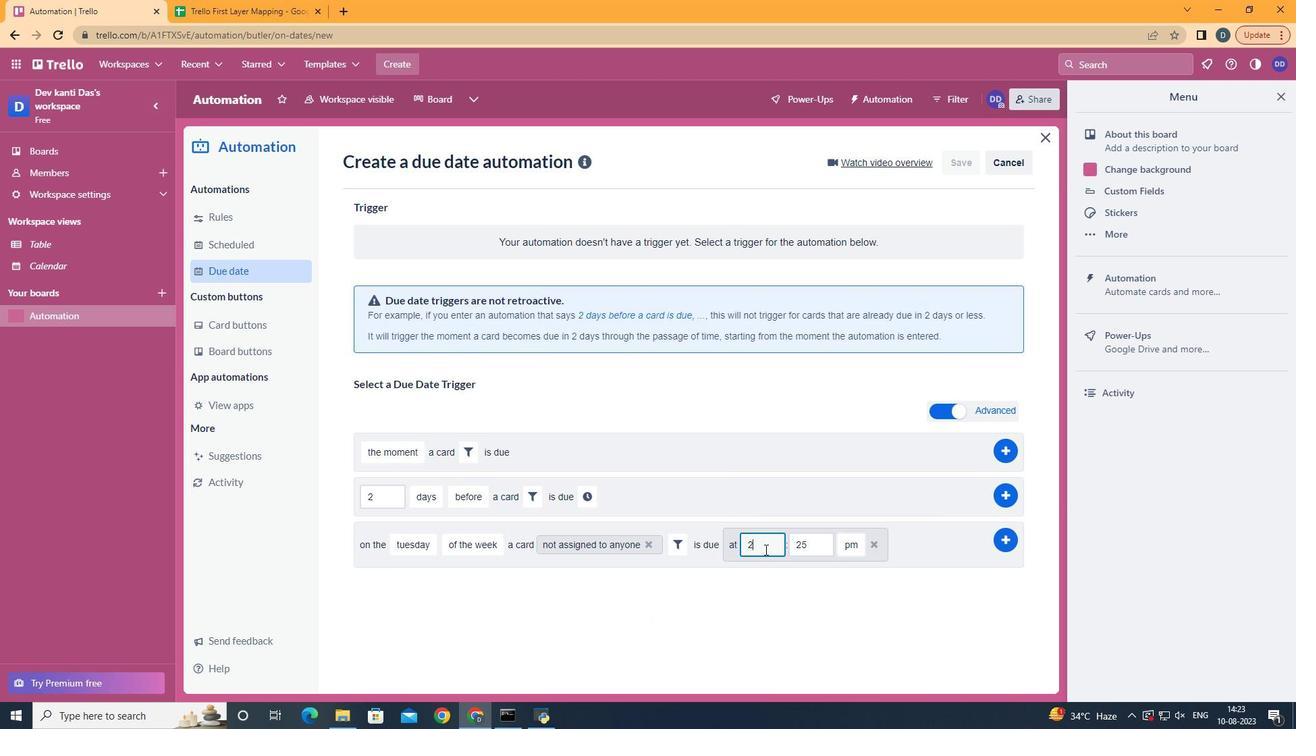
Action: Key pressed <Key.backspace>11
Screenshot: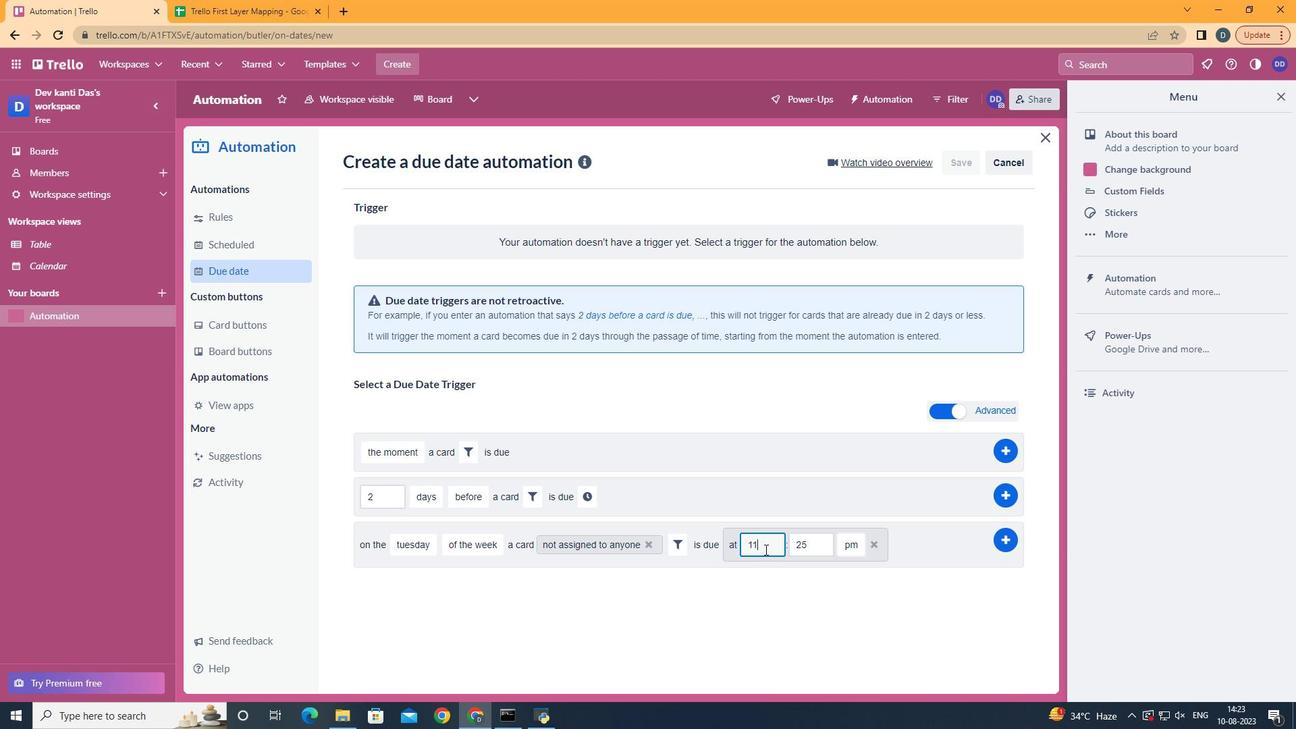
Action: Mouse moved to (809, 549)
Screenshot: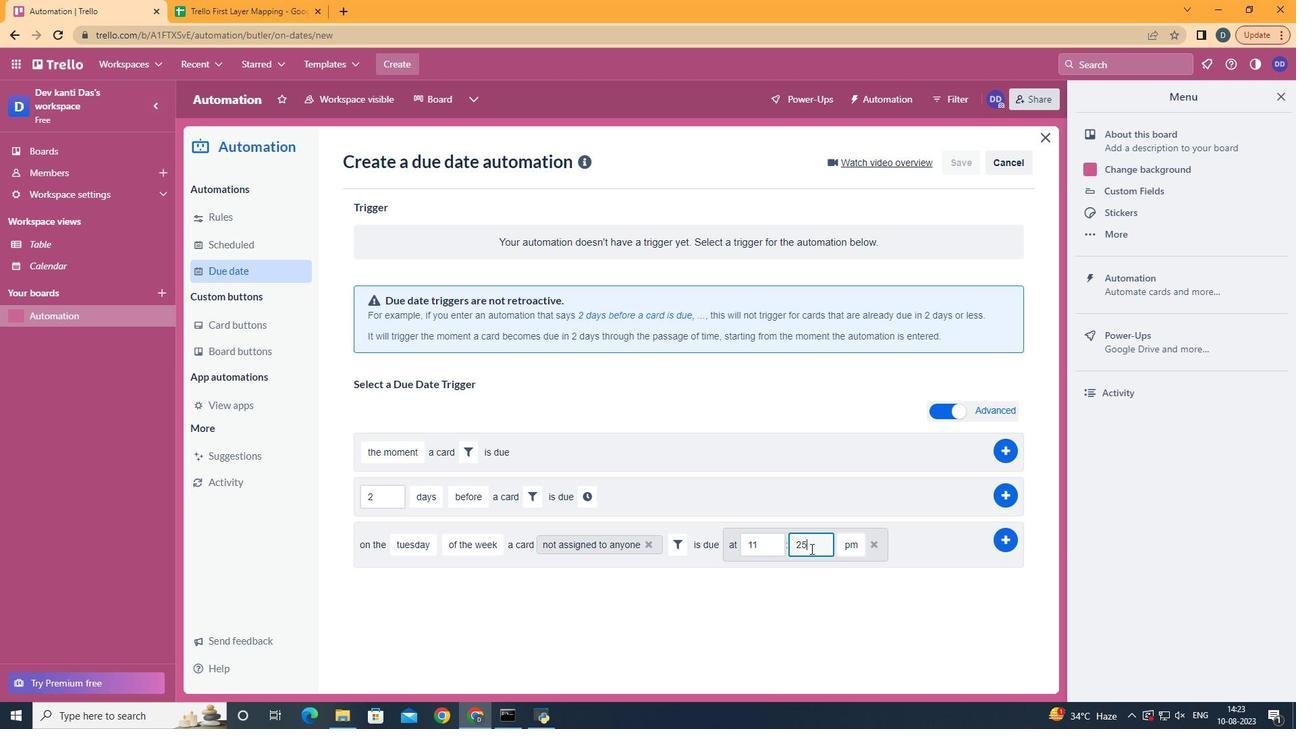
Action: Mouse pressed left at (809, 549)
Screenshot: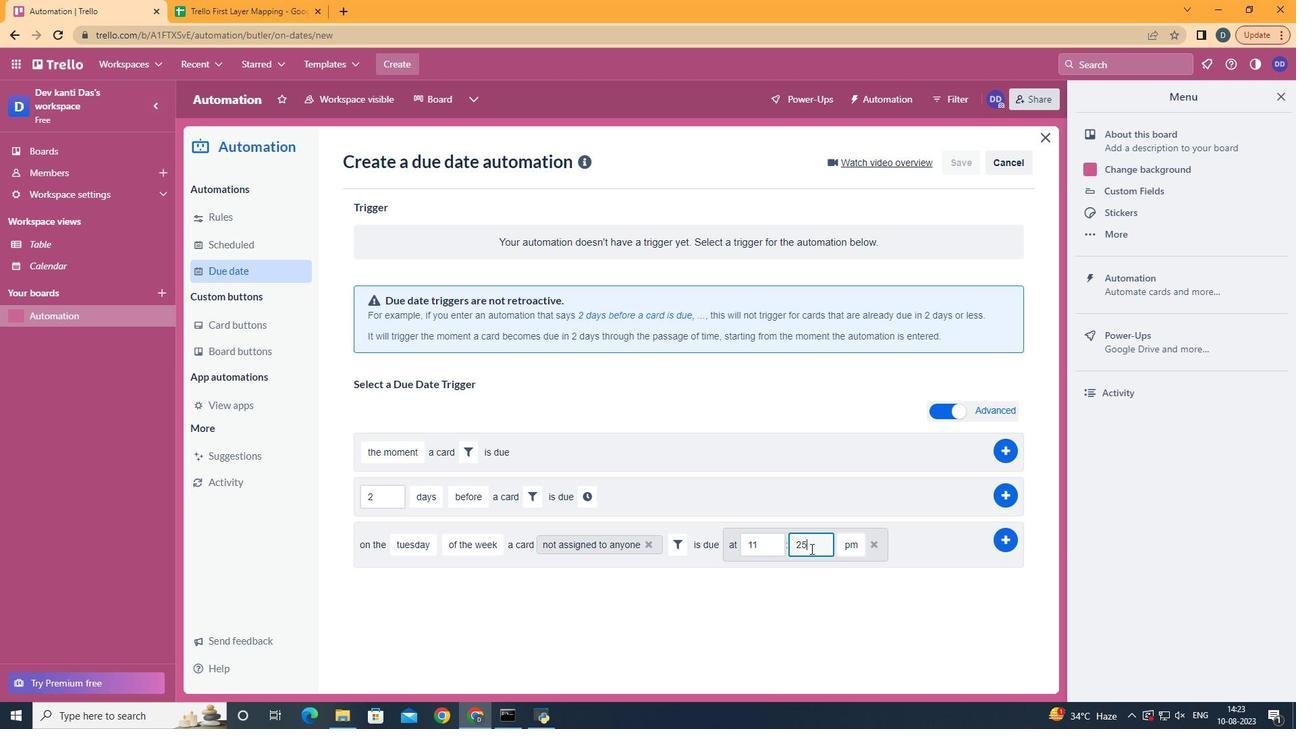 
Action: Mouse moved to (811, 549)
Screenshot: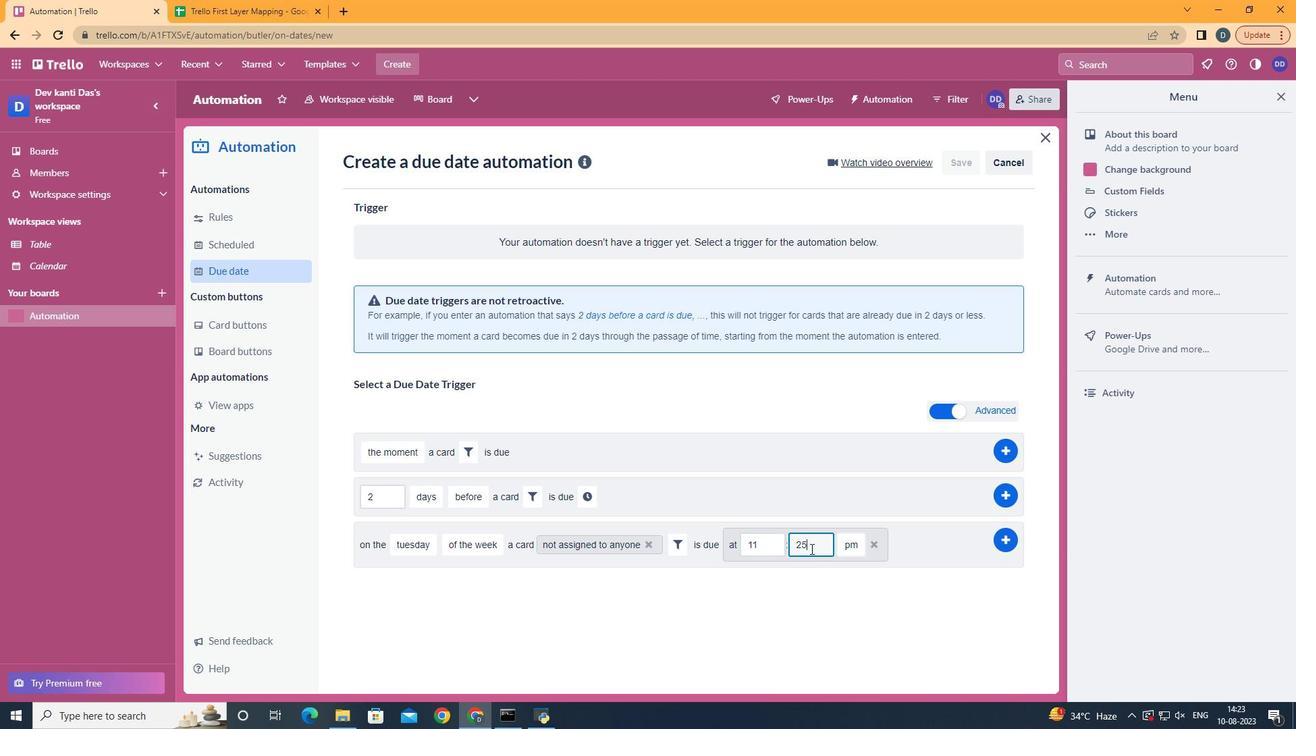 
Action: Key pressed <Key.backspace>
Screenshot: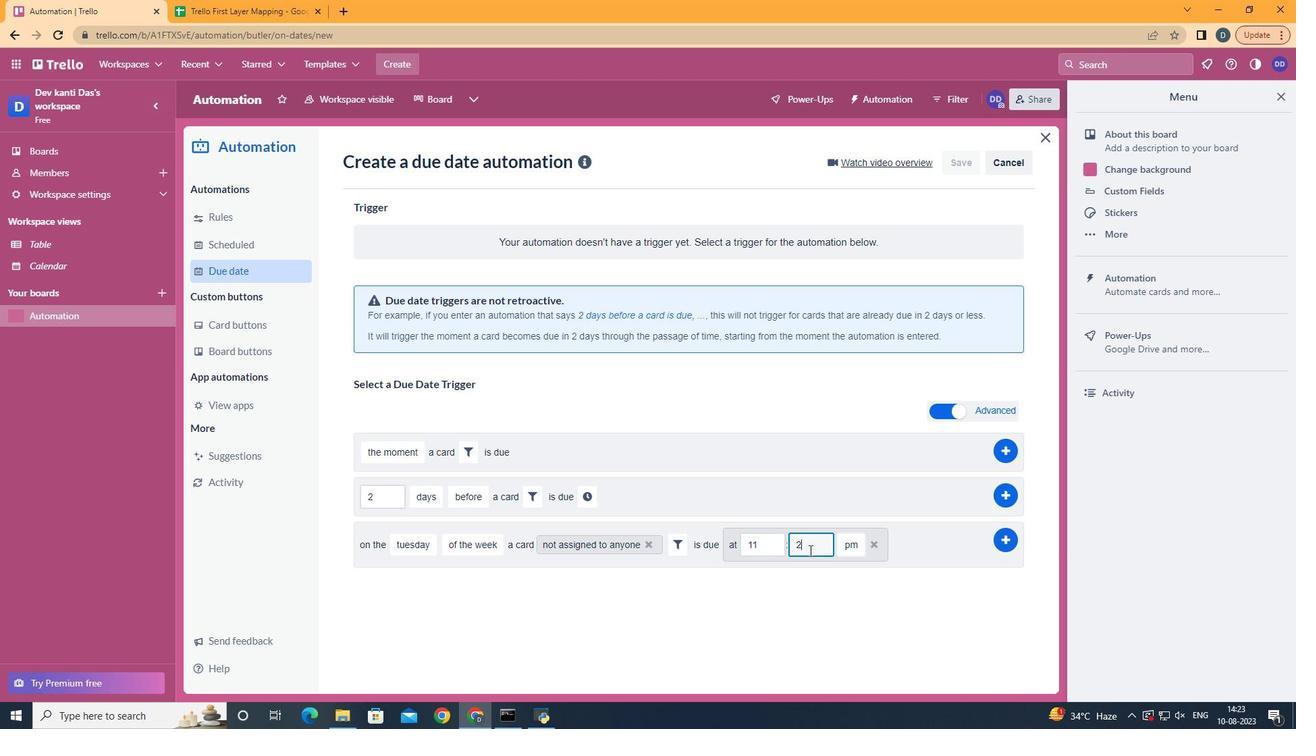 
Action: Mouse moved to (809, 550)
Screenshot: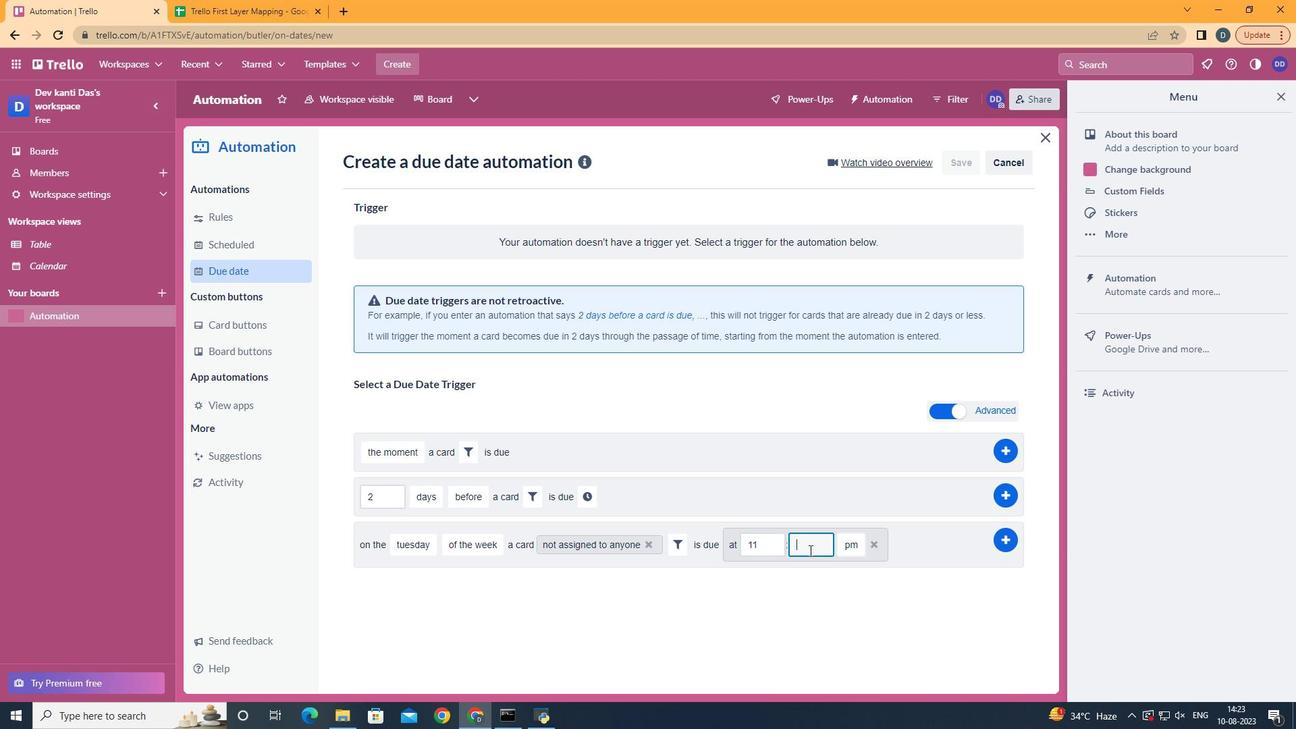 
Action: Key pressed <Key.backspace>00
Screenshot: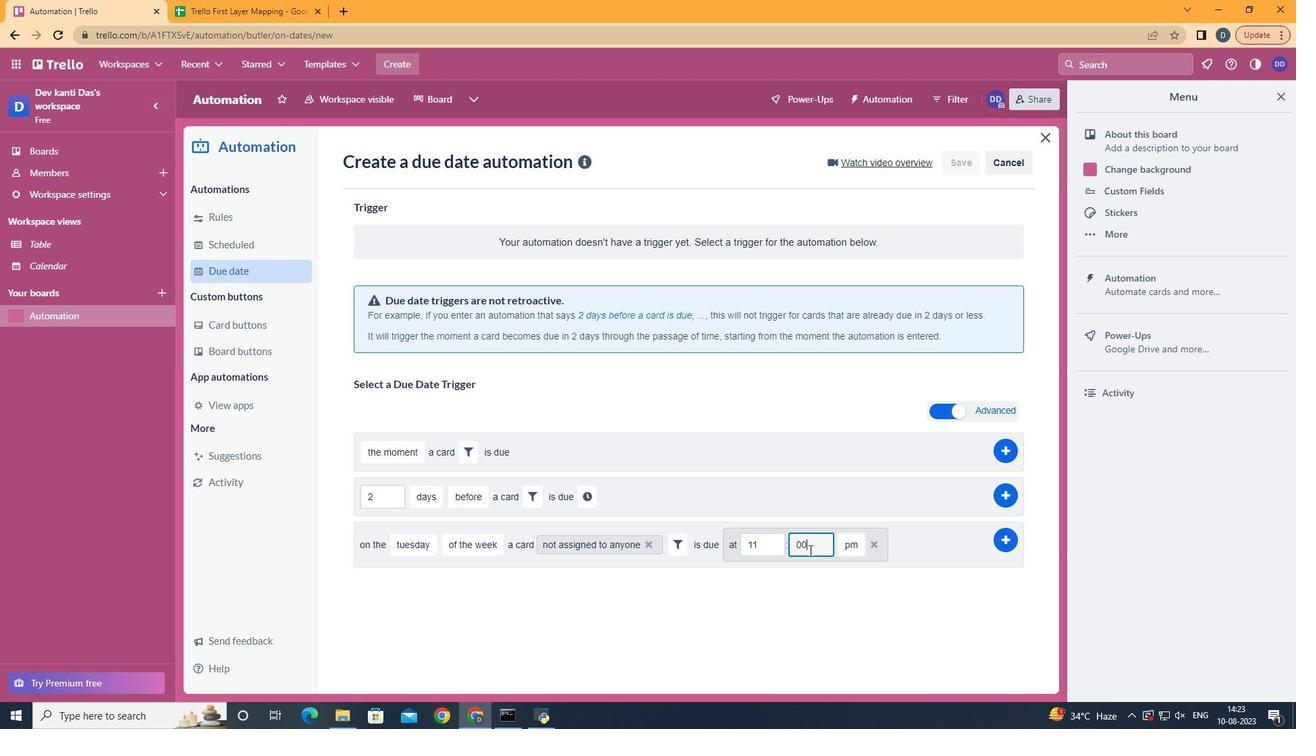 
Action: Mouse moved to (857, 567)
Screenshot: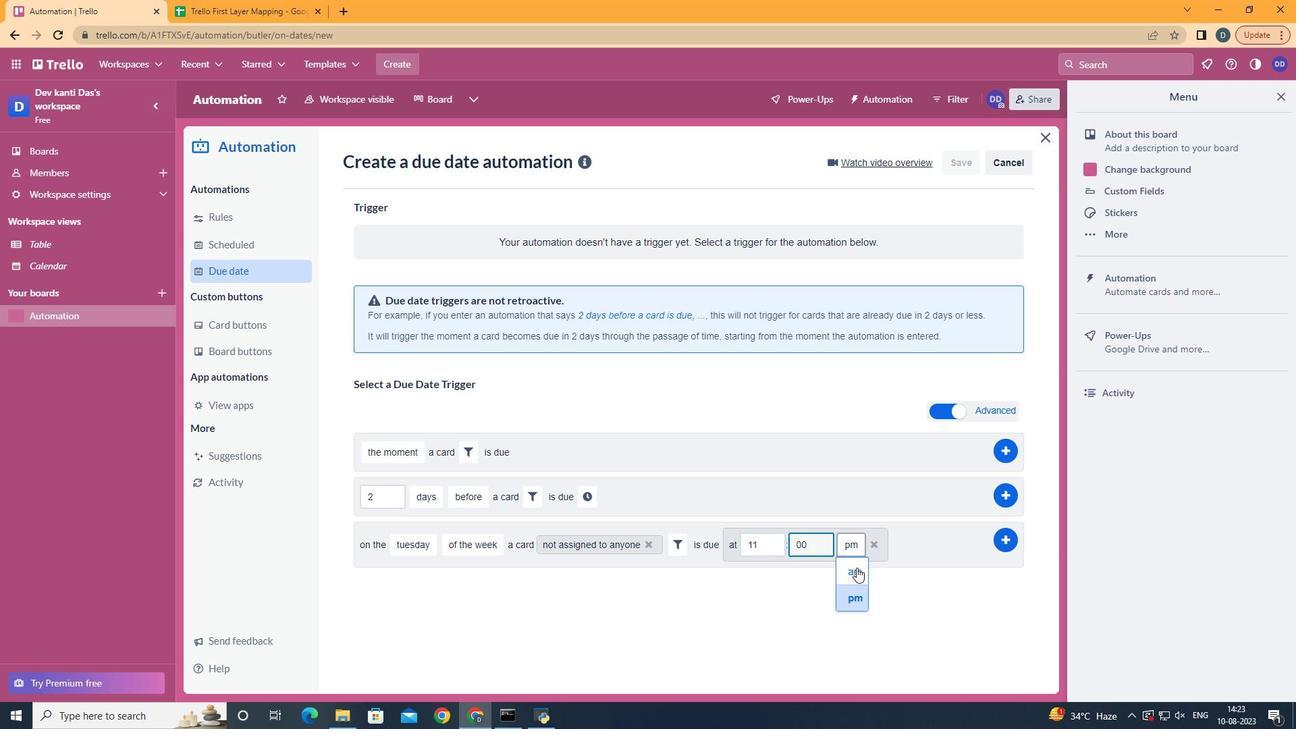 
Action: Mouse pressed left at (857, 567)
Screenshot: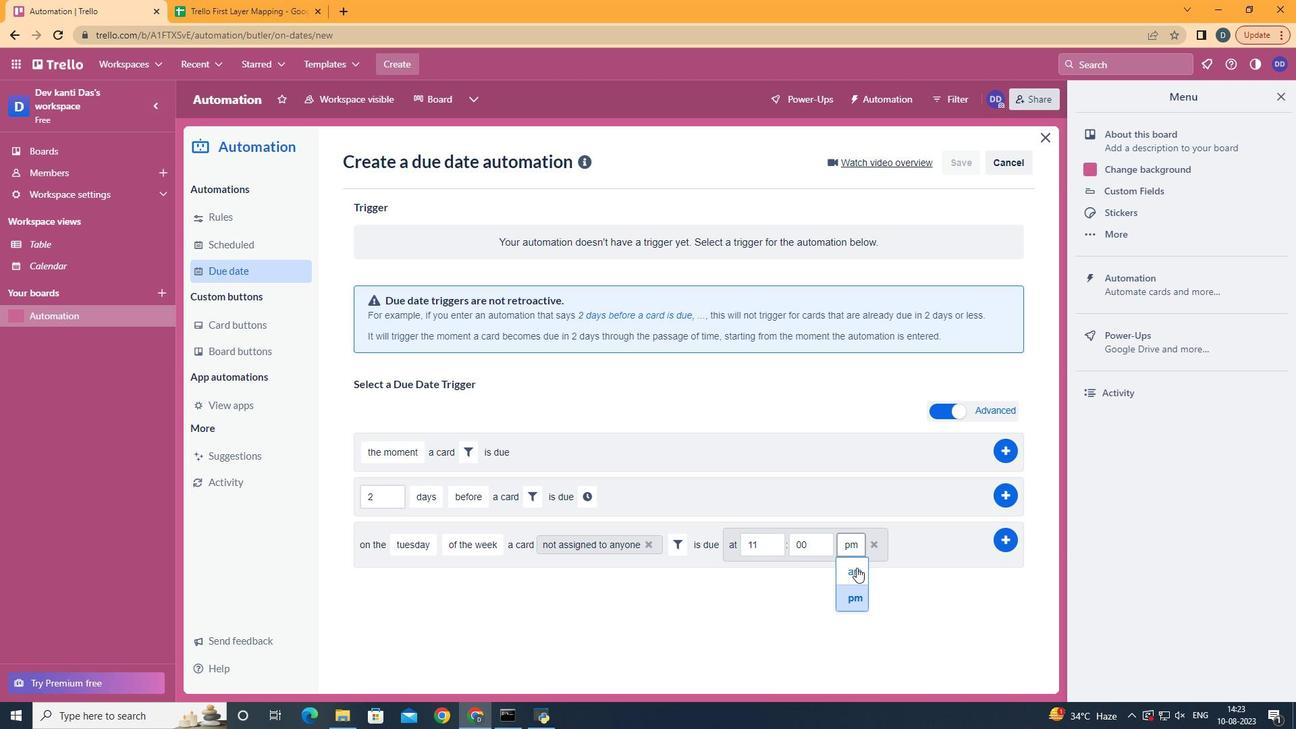 
Action: Mouse moved to (1013, 538)
Screenshot: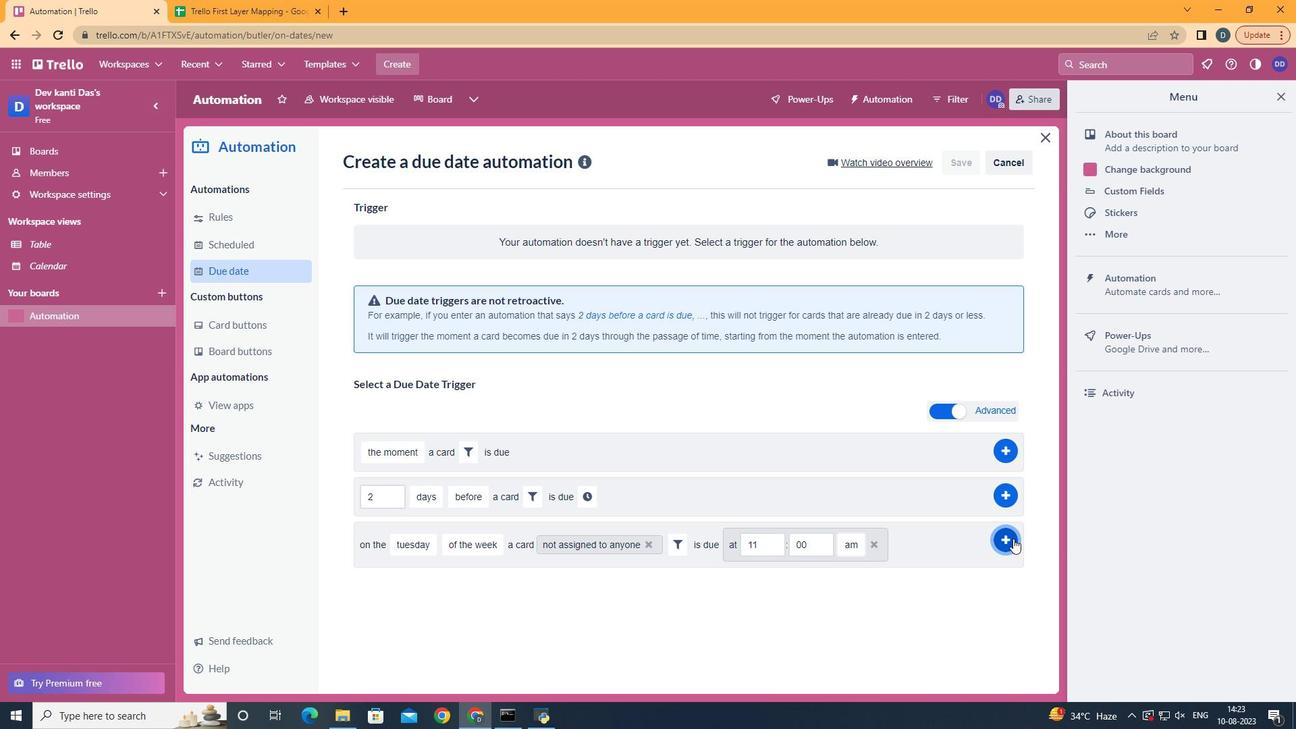 
Action: Mouse pressed left at (1013, 538)
Screenshot: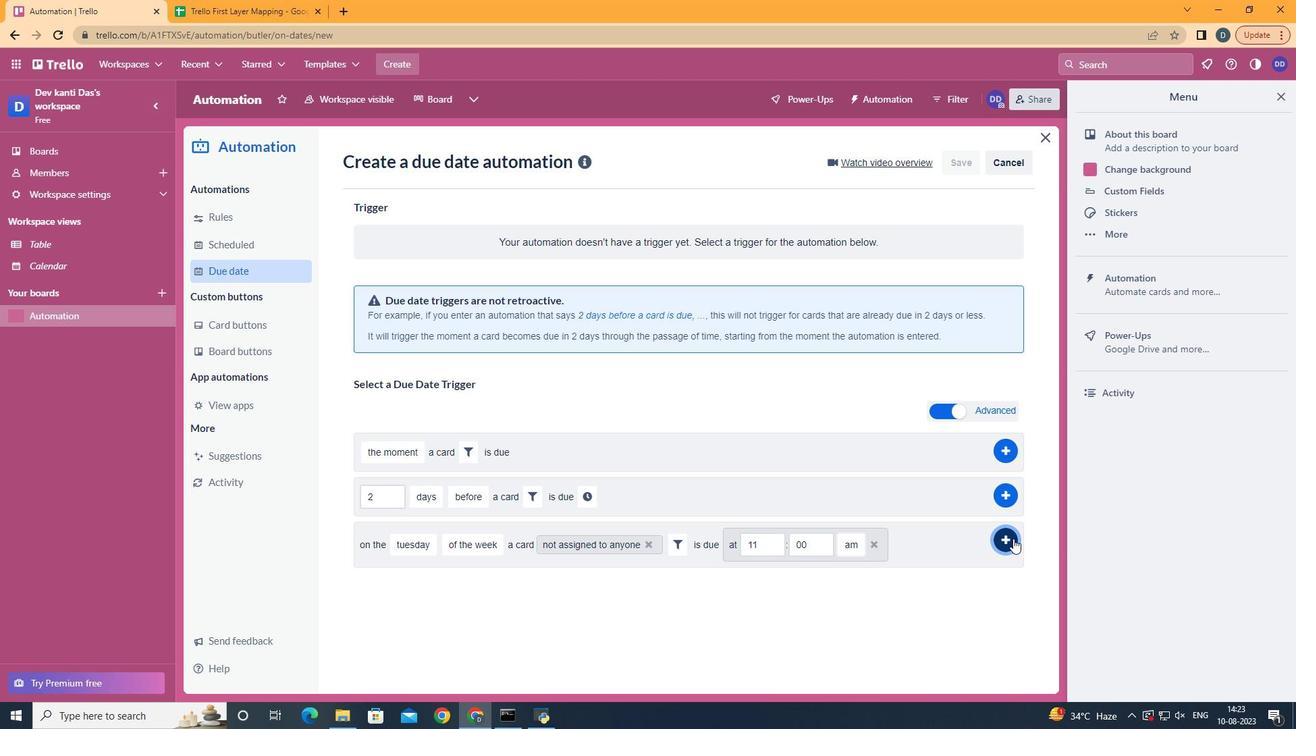 
Action: Mouse moved to (623, 318)
Screenshot: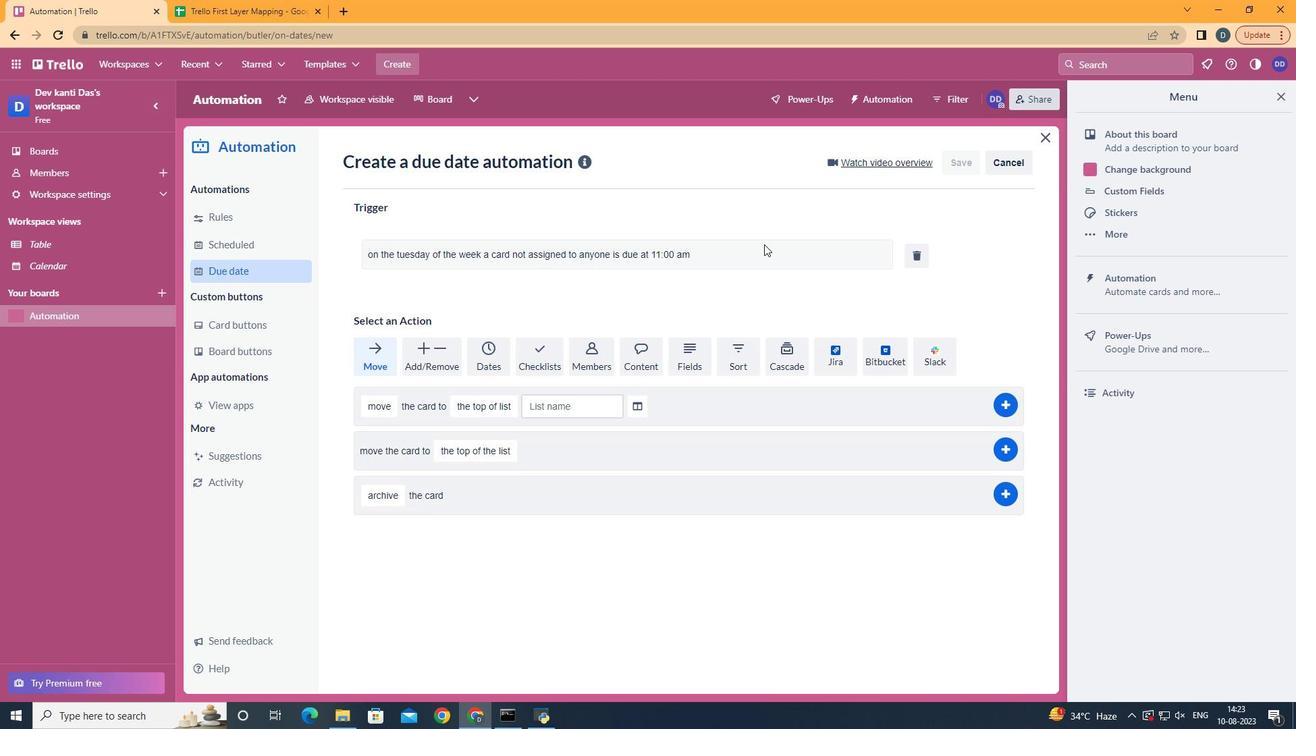 
